 Task: Create a due date automation trigger when advanced on, 2 working days before a card is due add dates due this week at 11:00 AM.
Action: Mouse moved to (1067, 315)
Screenshot: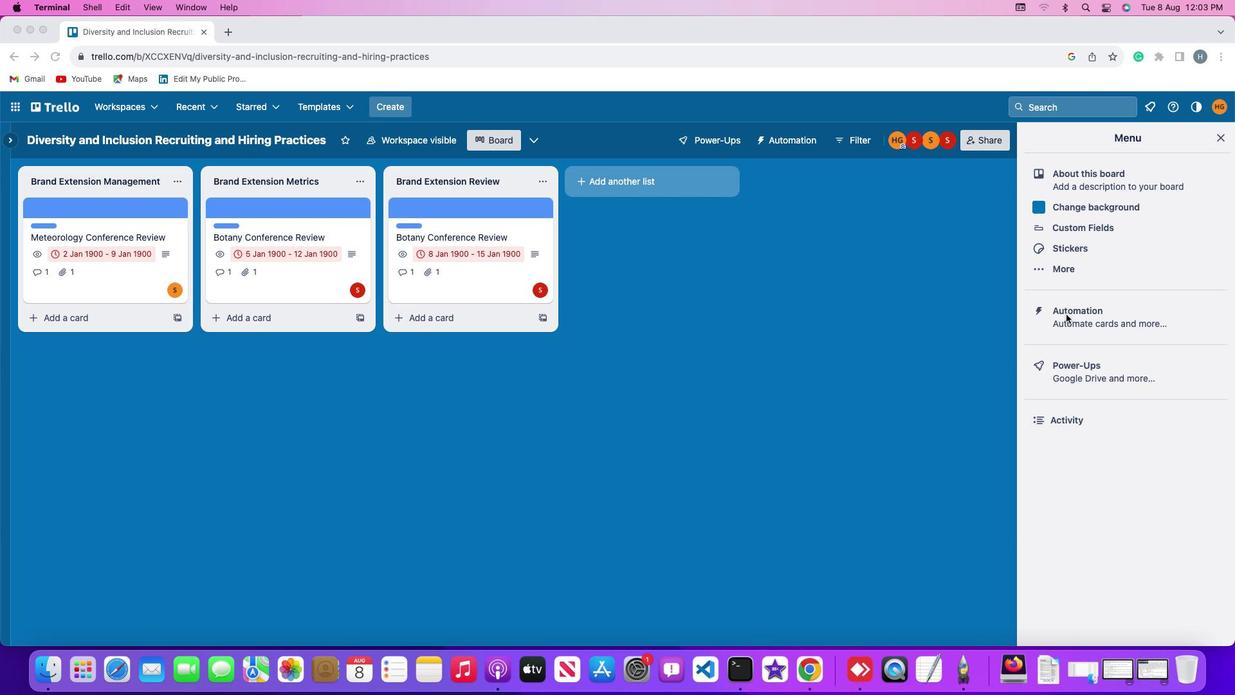 
Action: Mouse pressed left at (1067, 315)
Screenshot: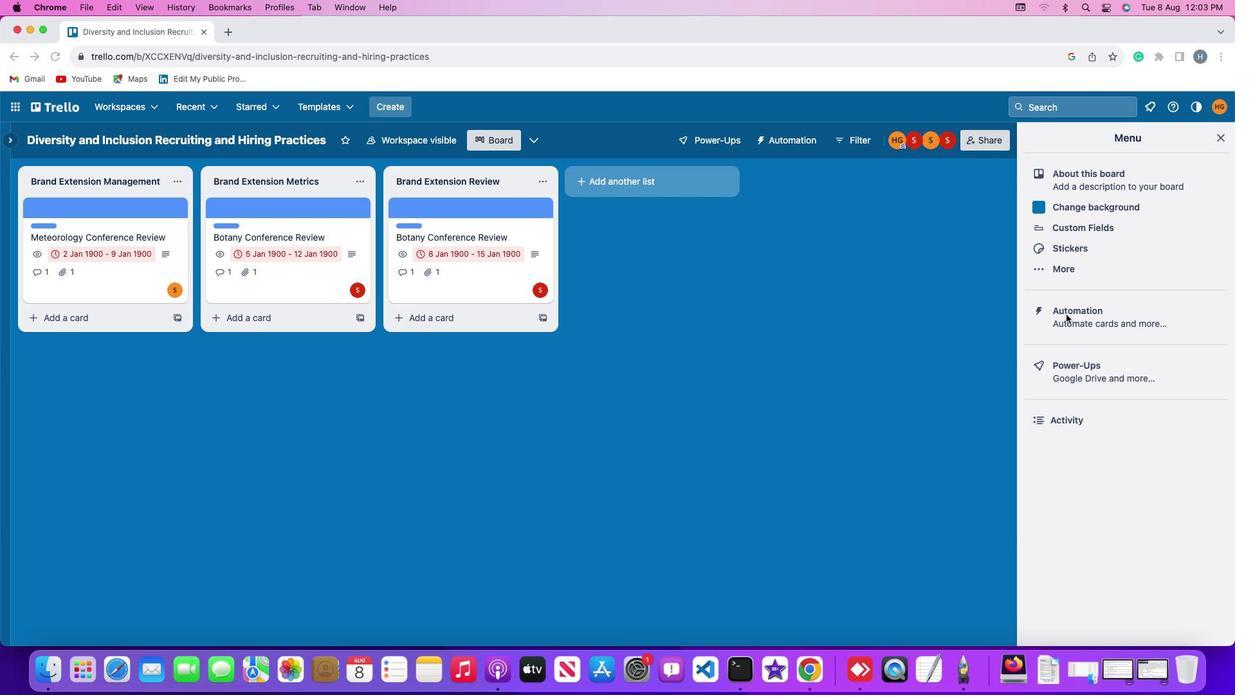 
Action: Mouse pressed left at (1067, 315)
Screenshot: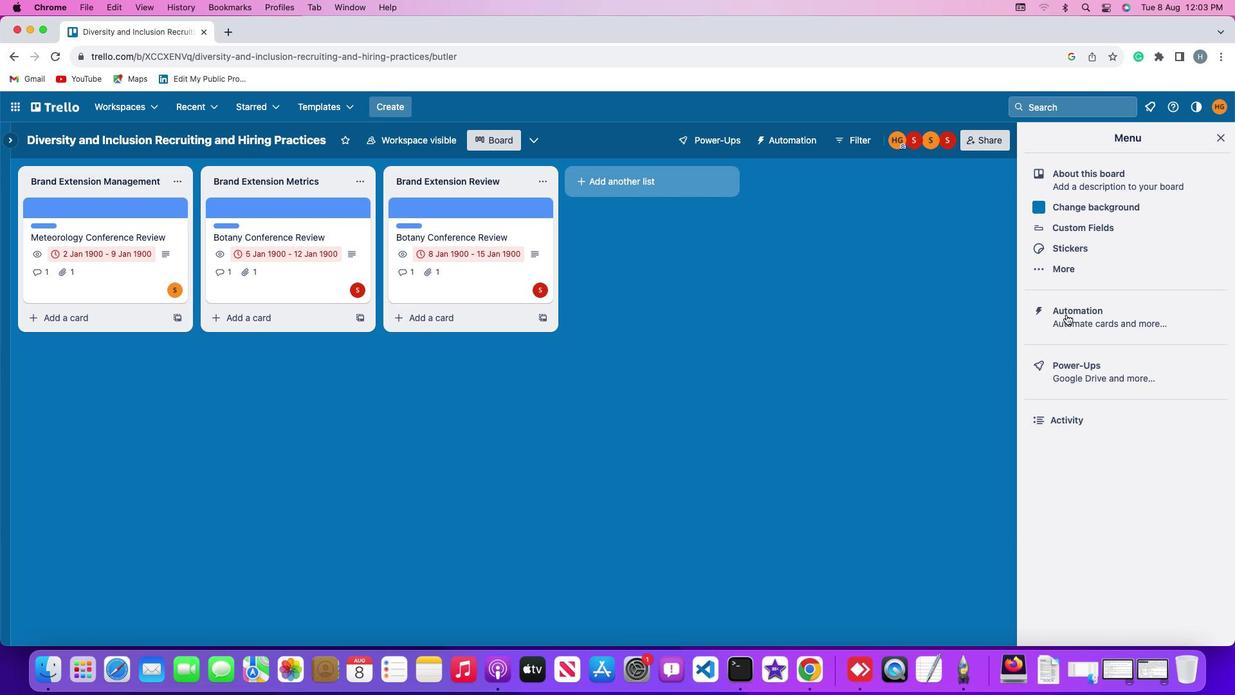 
Action: Mouse moved to (71, 307)
Screenshot: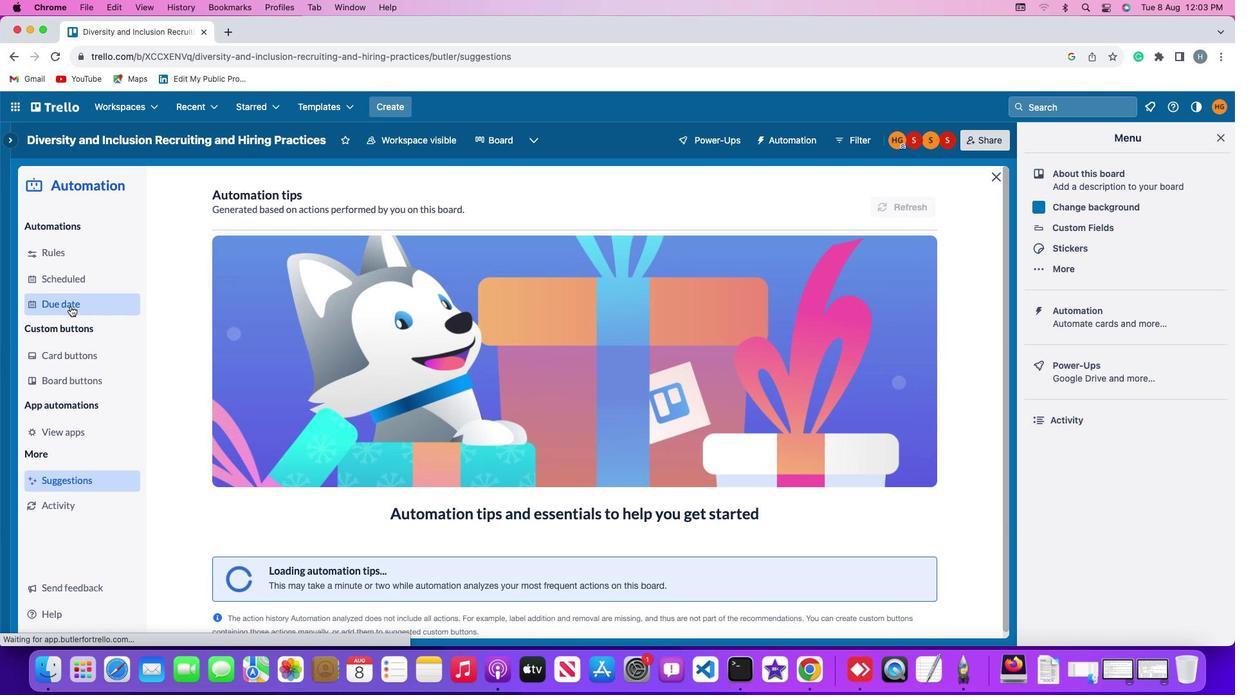 
Action: Mouse pressed left at (71, 307)
Screenshot: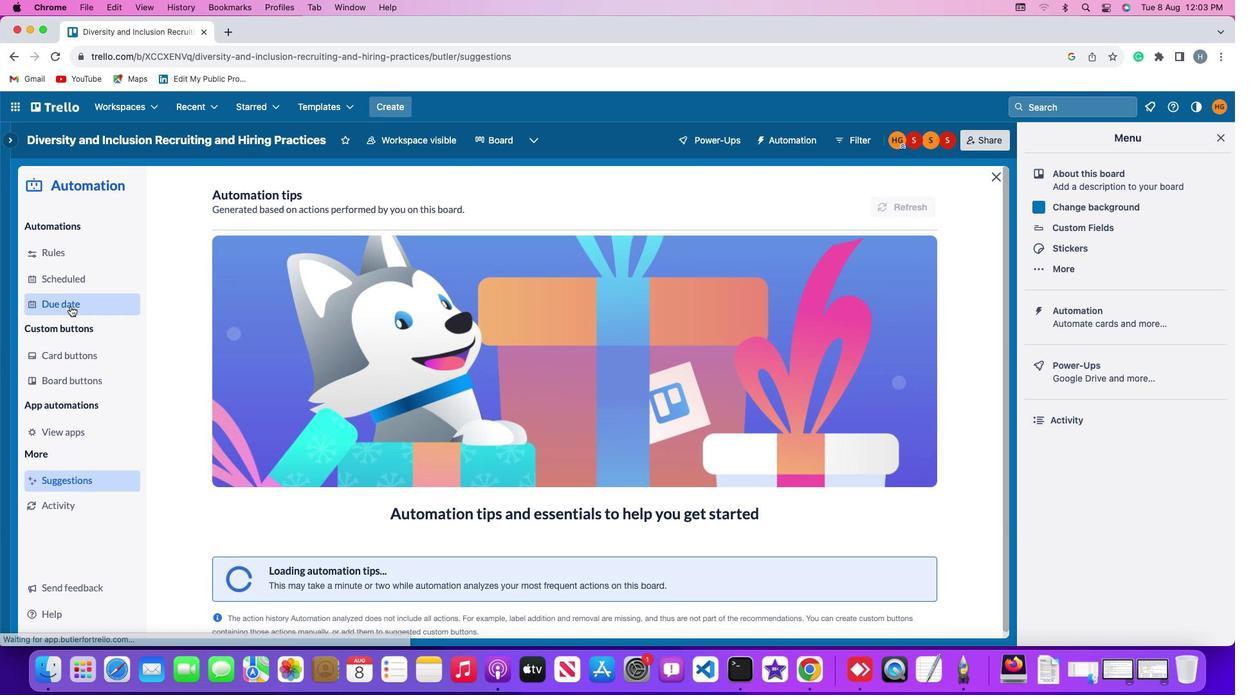 
Action: Mouse moved to (857, 196)
Screenshot: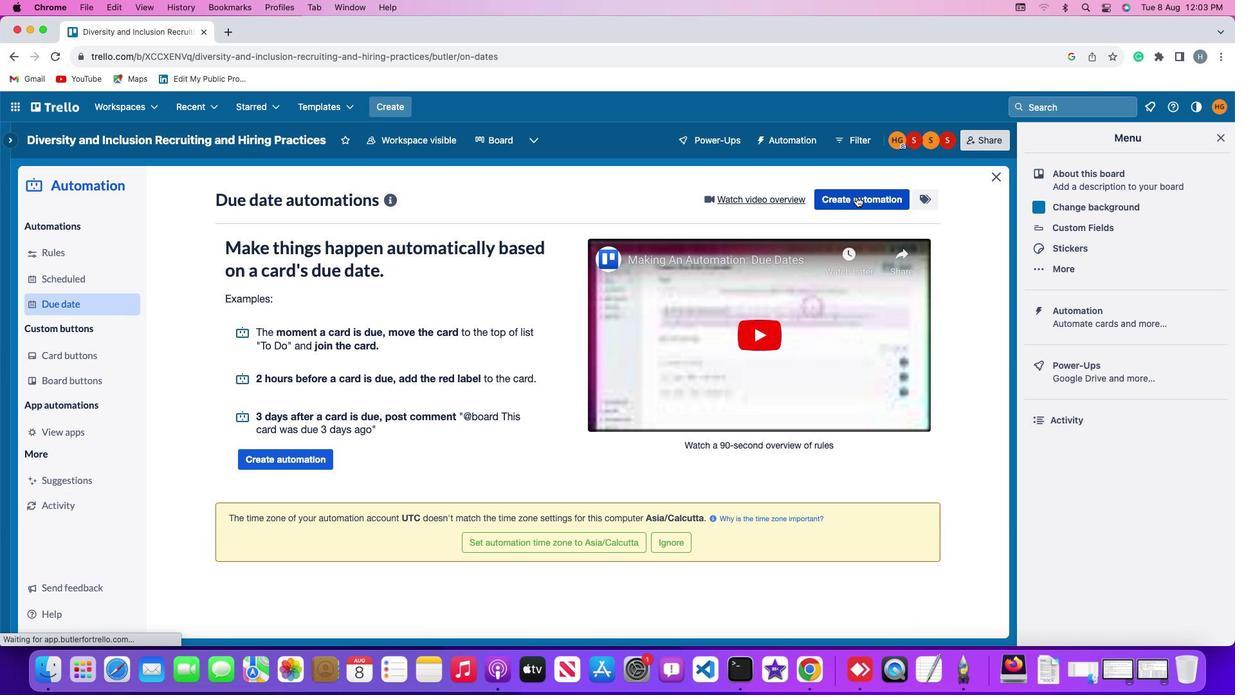 
Action: Mouse pressed left at (857, 196)
Screenshot: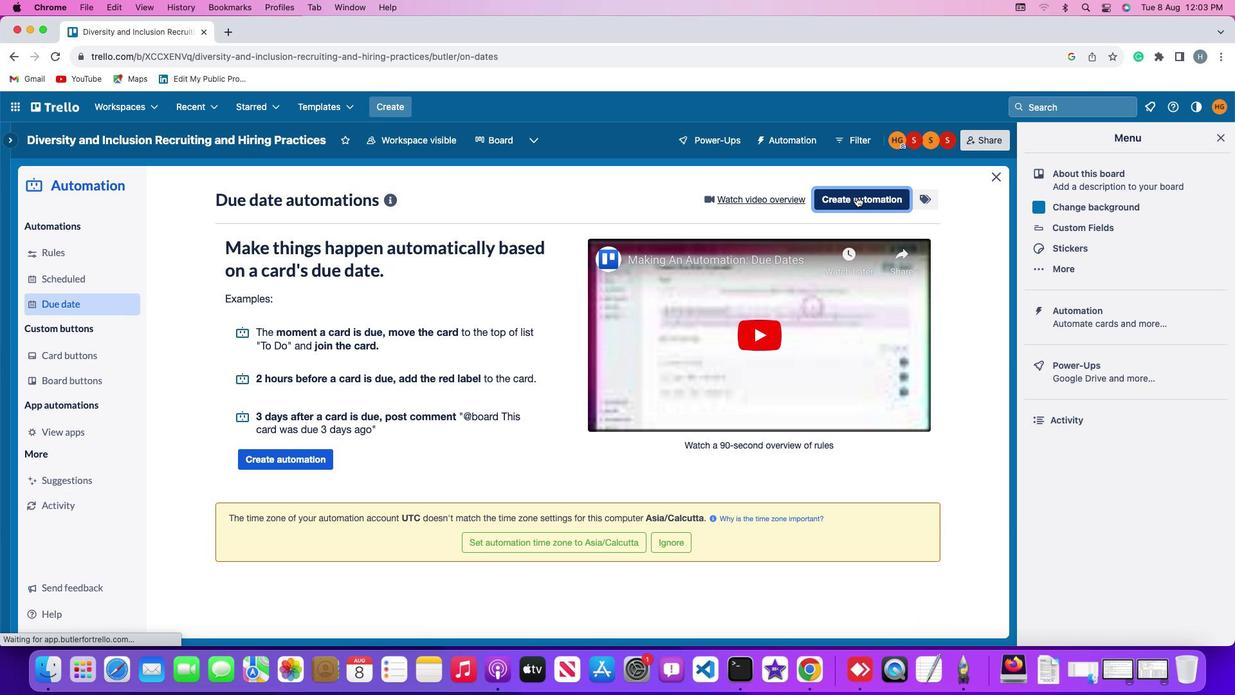 
Action: Mouse moved to (365, 324)
Screenshot: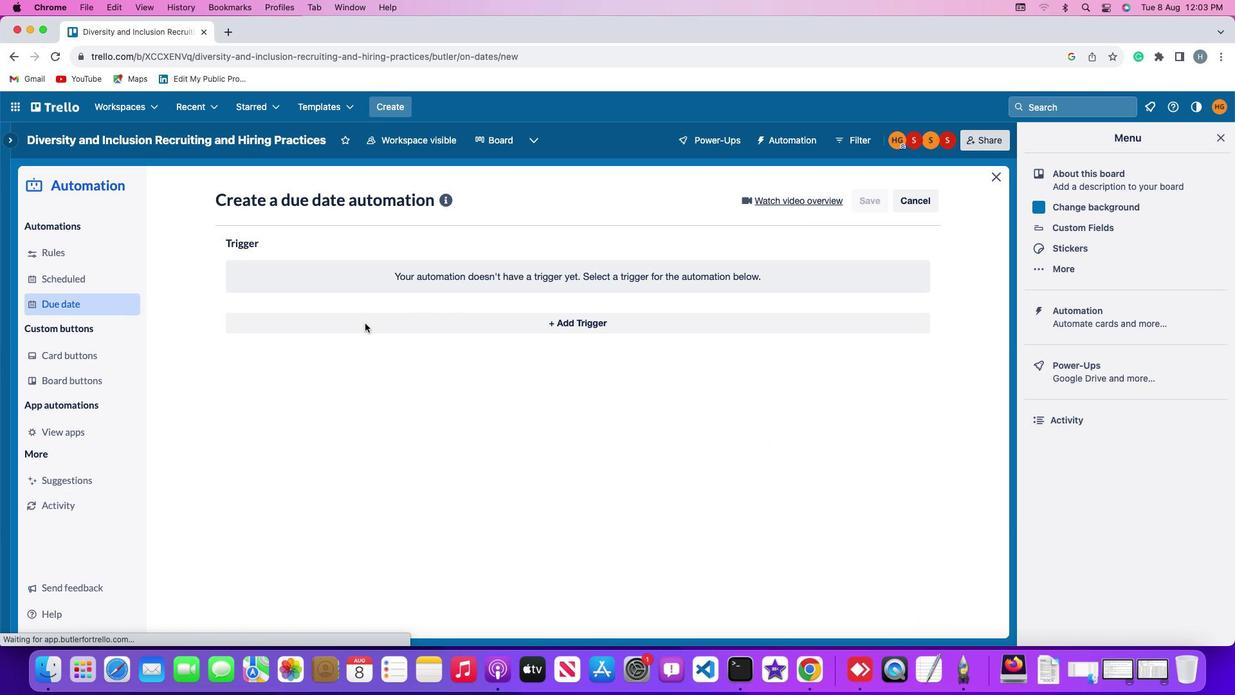 
Action: Mouse pressed left at (365, 324)
Screenshot: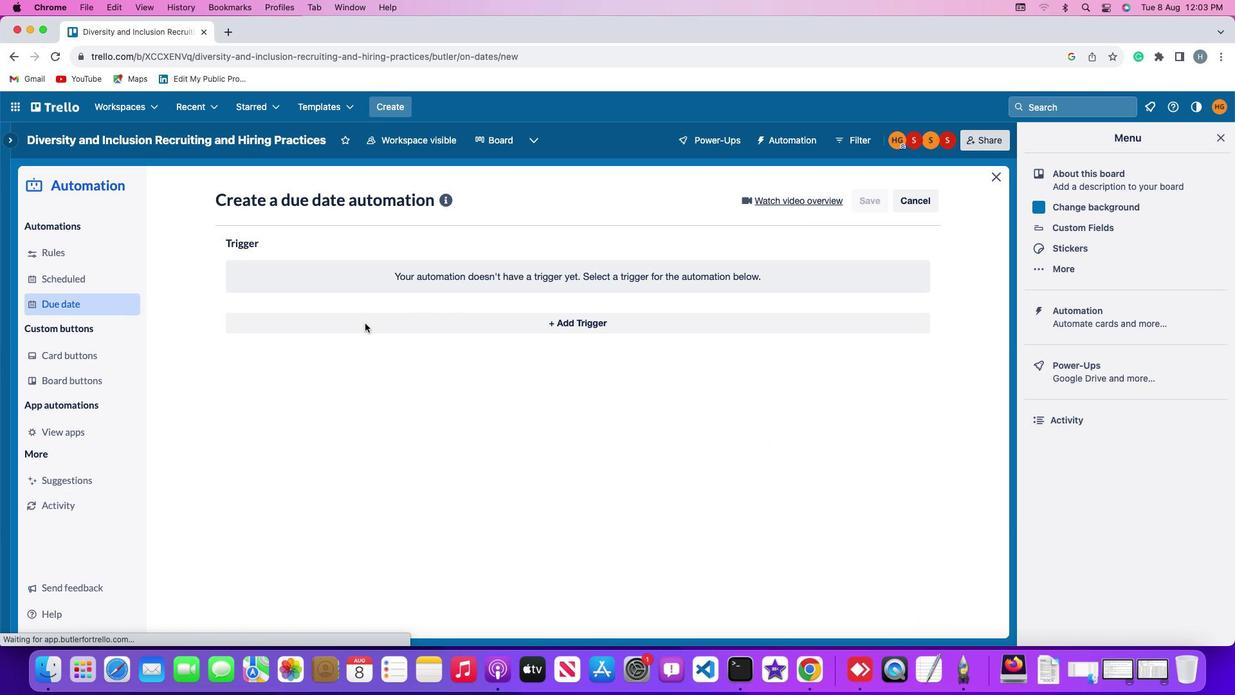 
Action: Mouse moved to (256, 515)
Screenshot: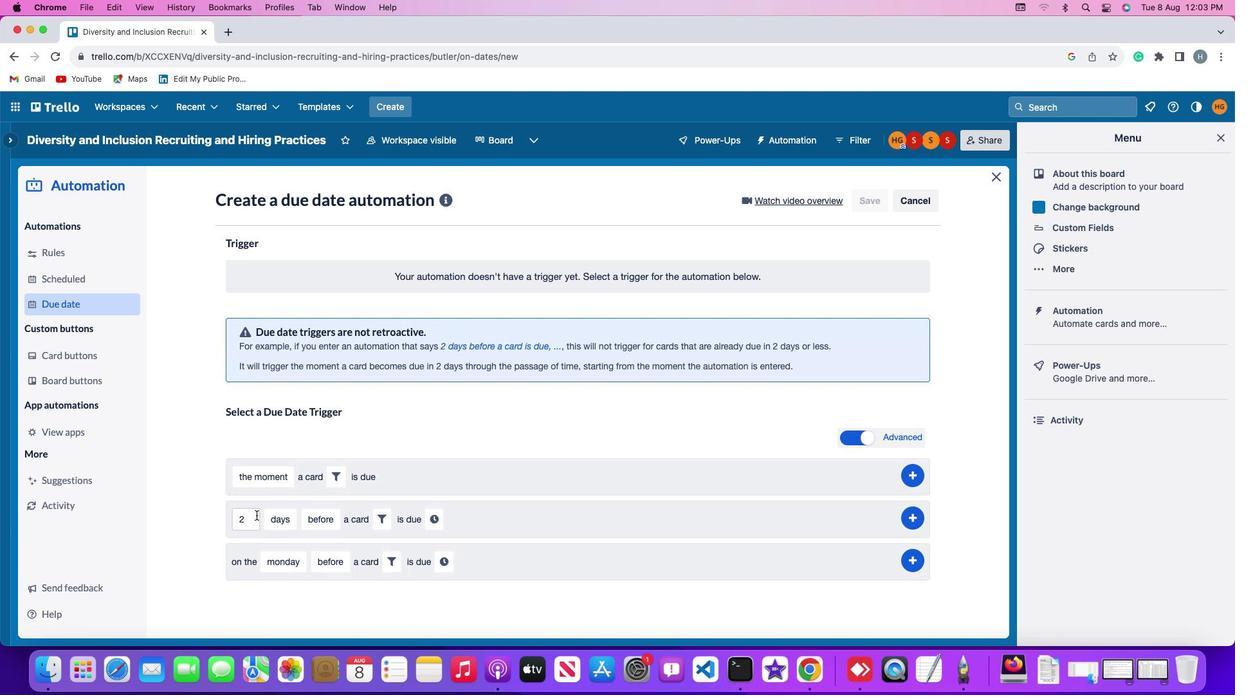 
Action: Mouse pressed left at (256, 515)
Screenshot: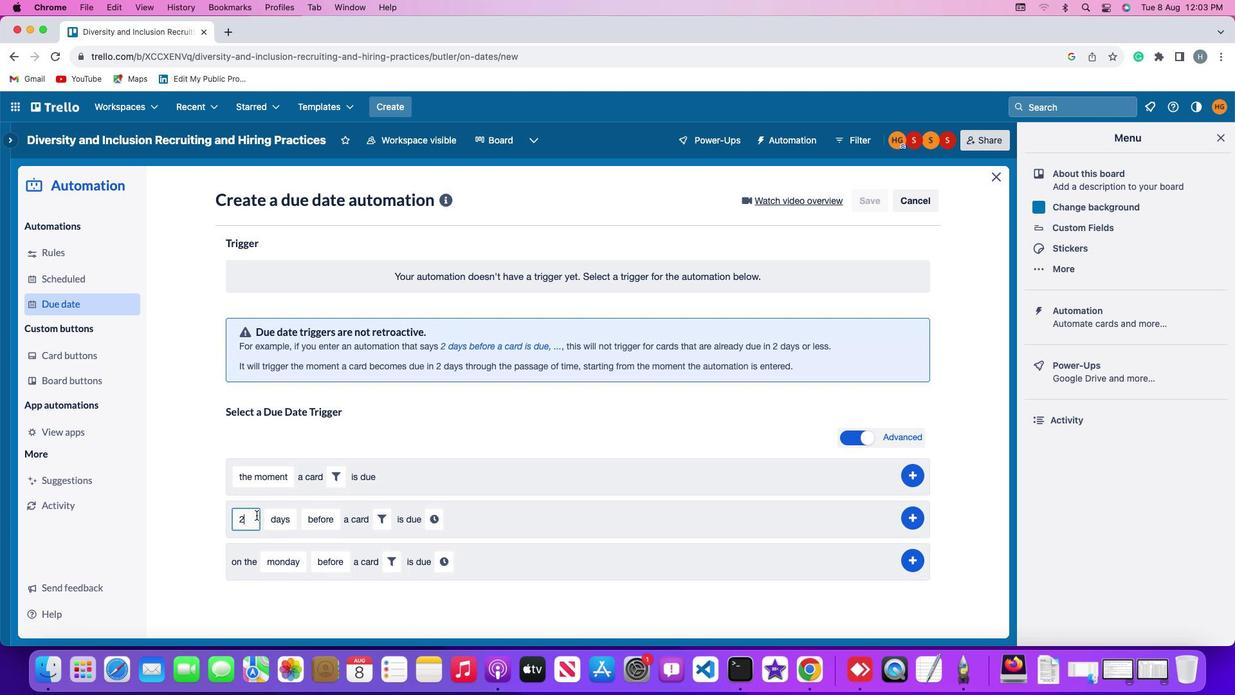 
Action: Key pressed Key.backspace'2'
Screenshot: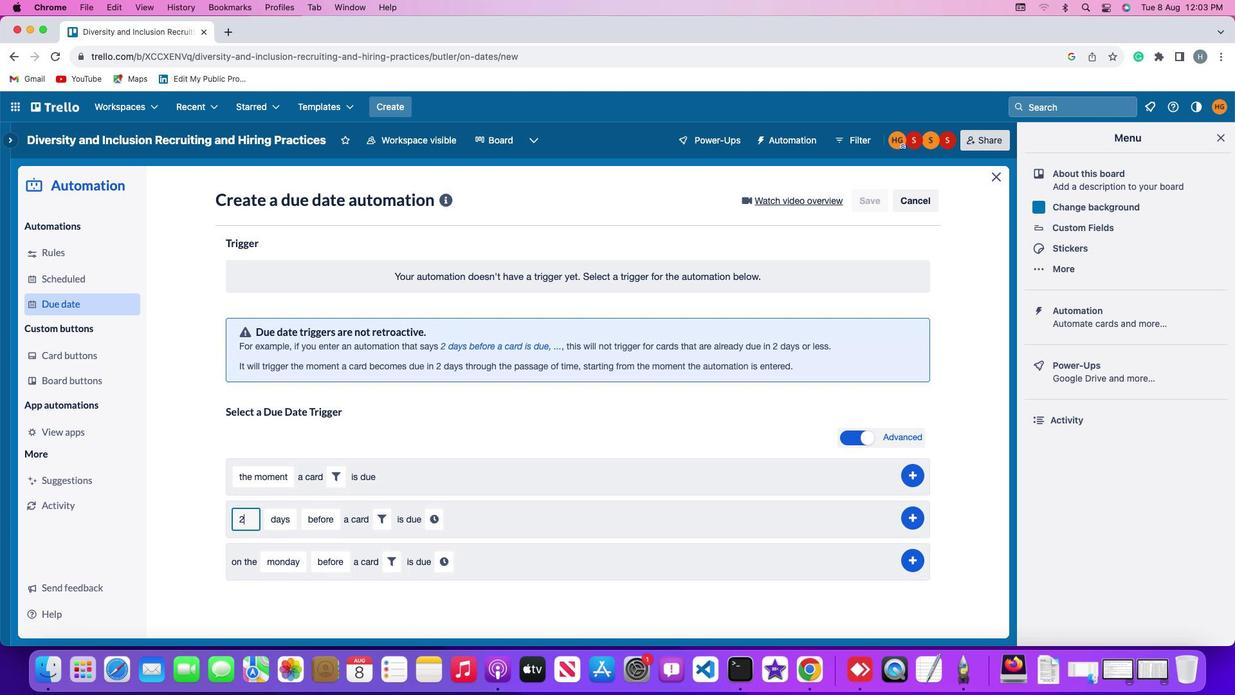 
Action: Mouse moved to (281, 519)
Screenshot: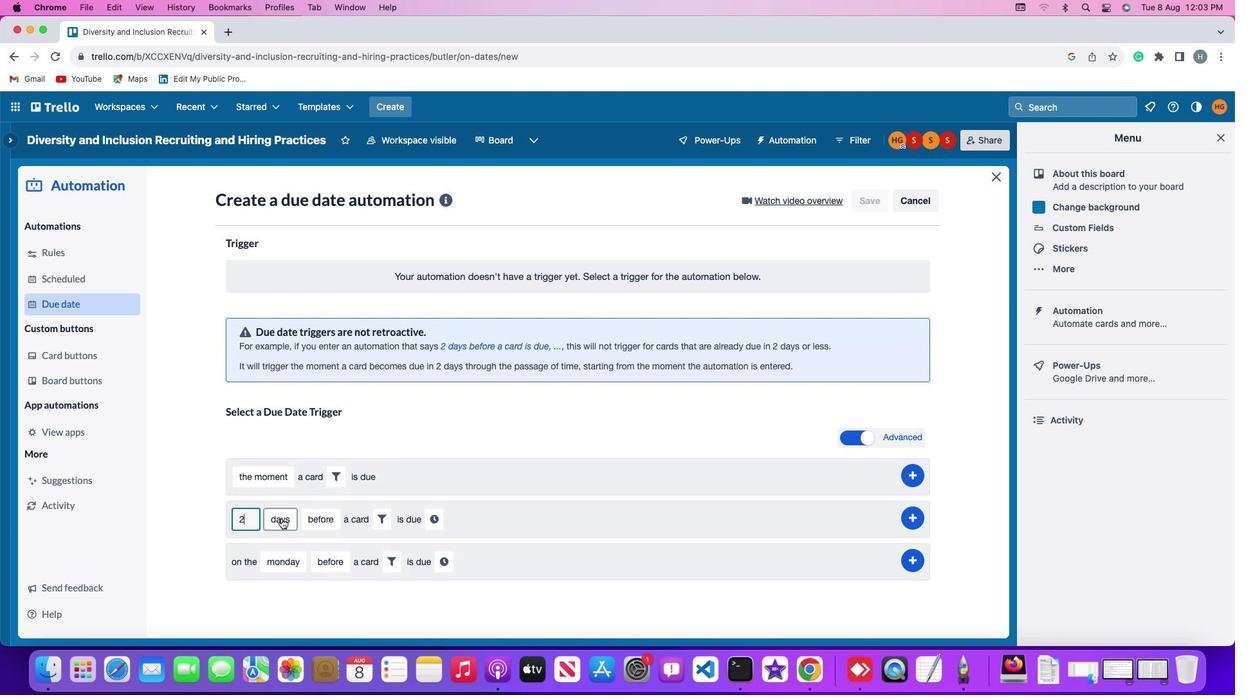 
Action: Mouse pressed left at (281, 519)
Screenshot: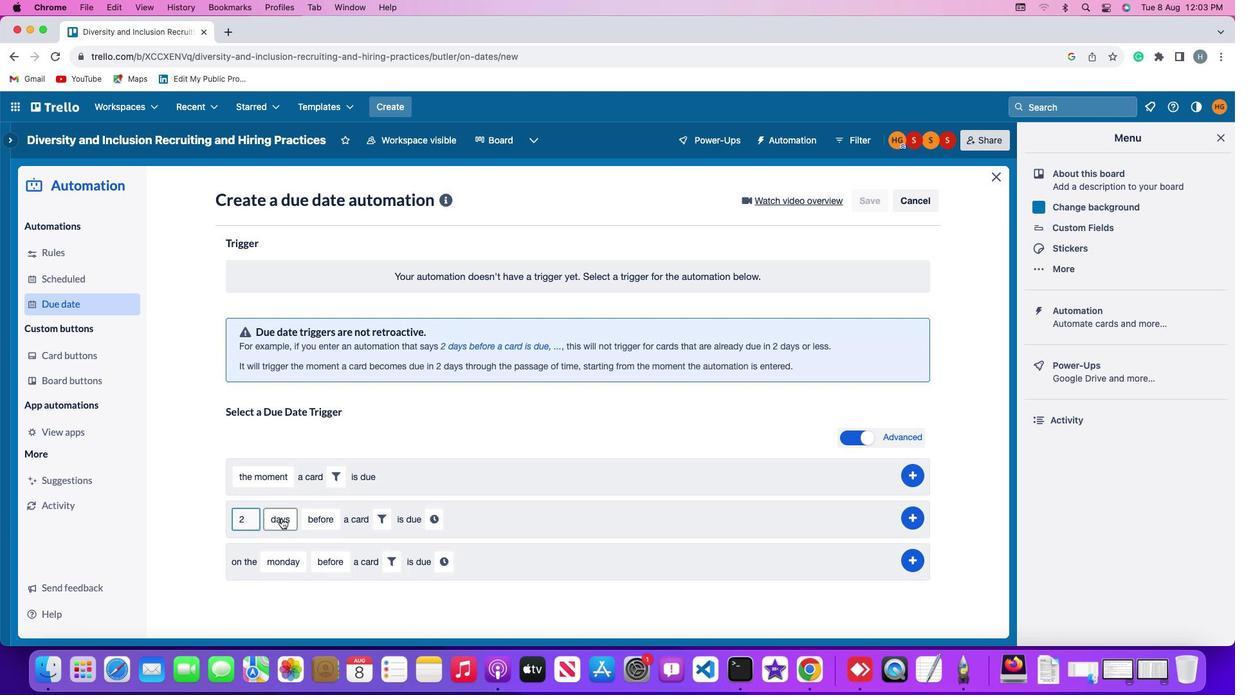 
Action: Mouse moved to (285, 569)
Screenshot: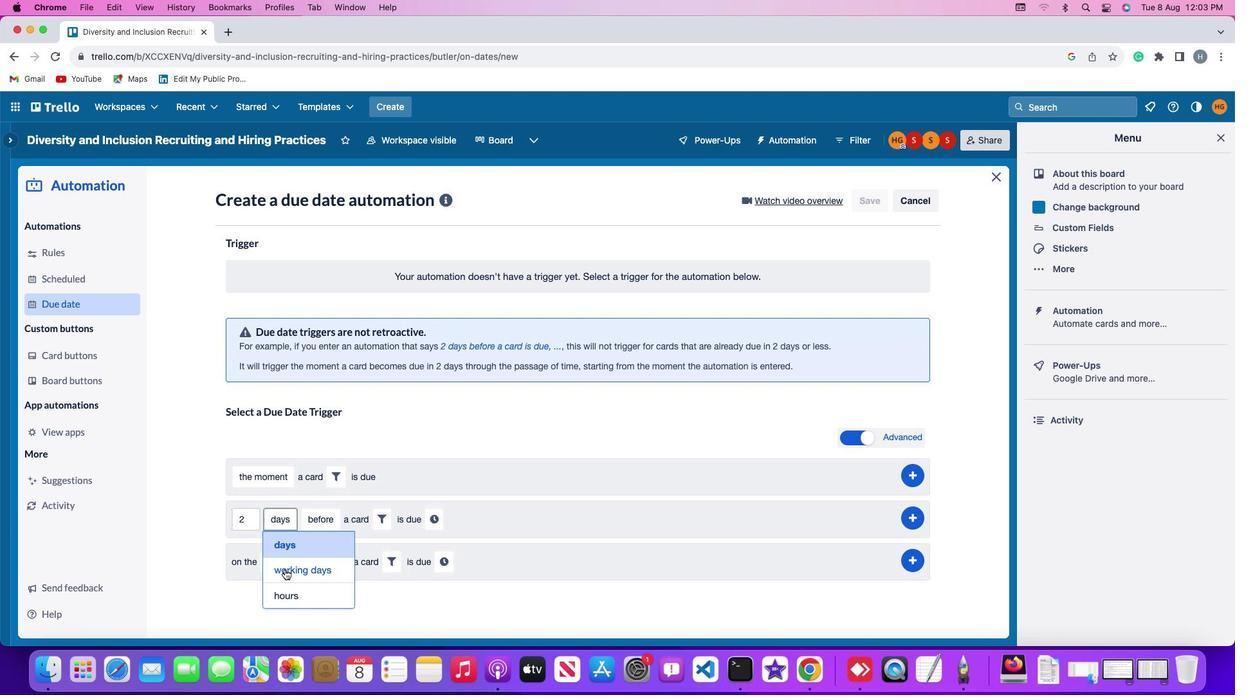 
Action: Mouse pressed left at (285, 569)
Screenshot: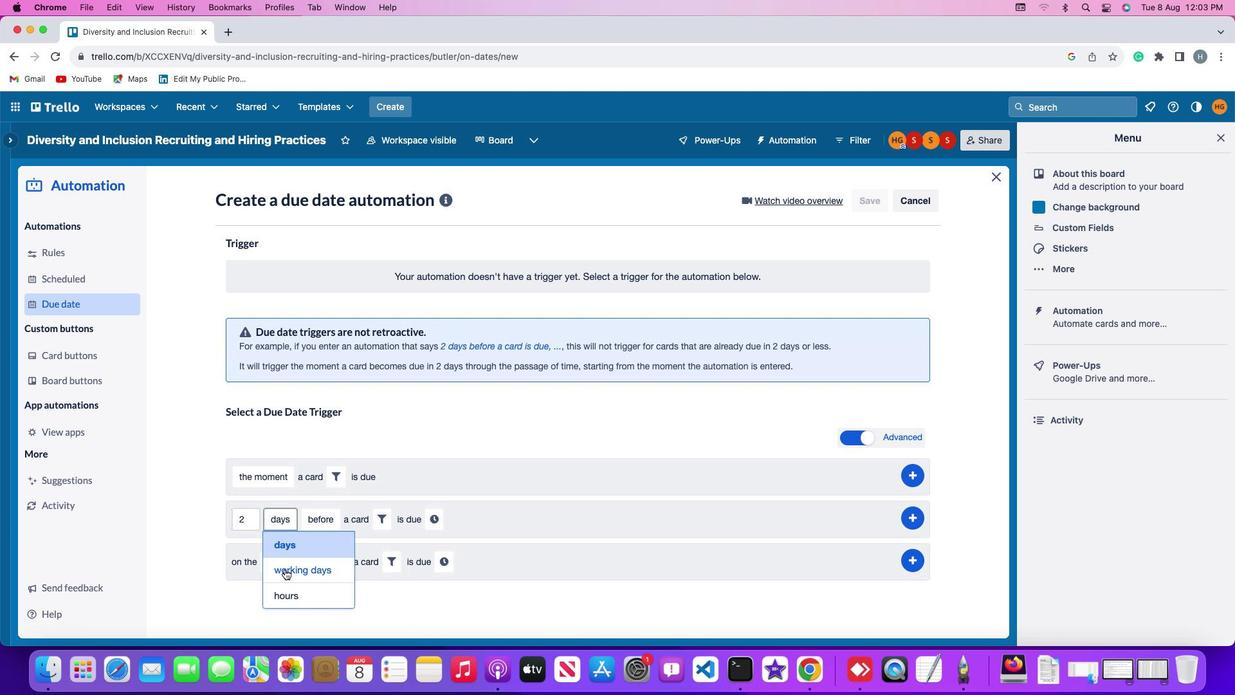 
Action: Mouse moved to (358, 523)
Screenshot: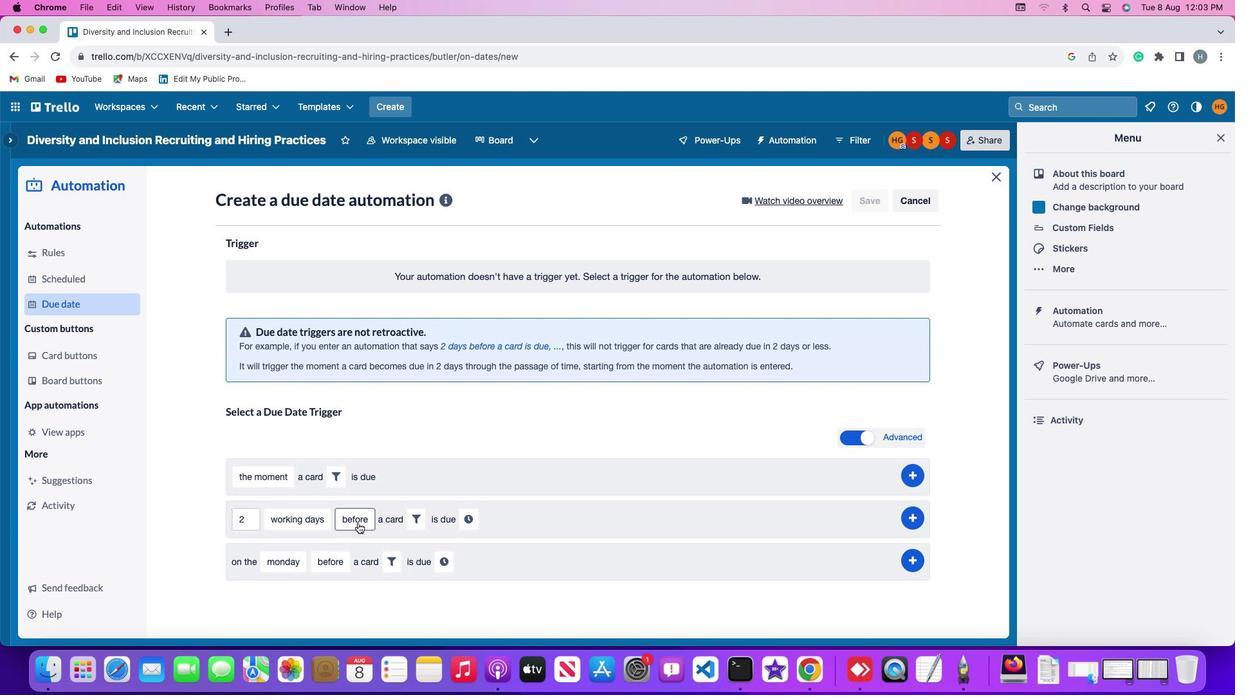 
Action: Mouse pressed left at (358, 523)
Screenshot: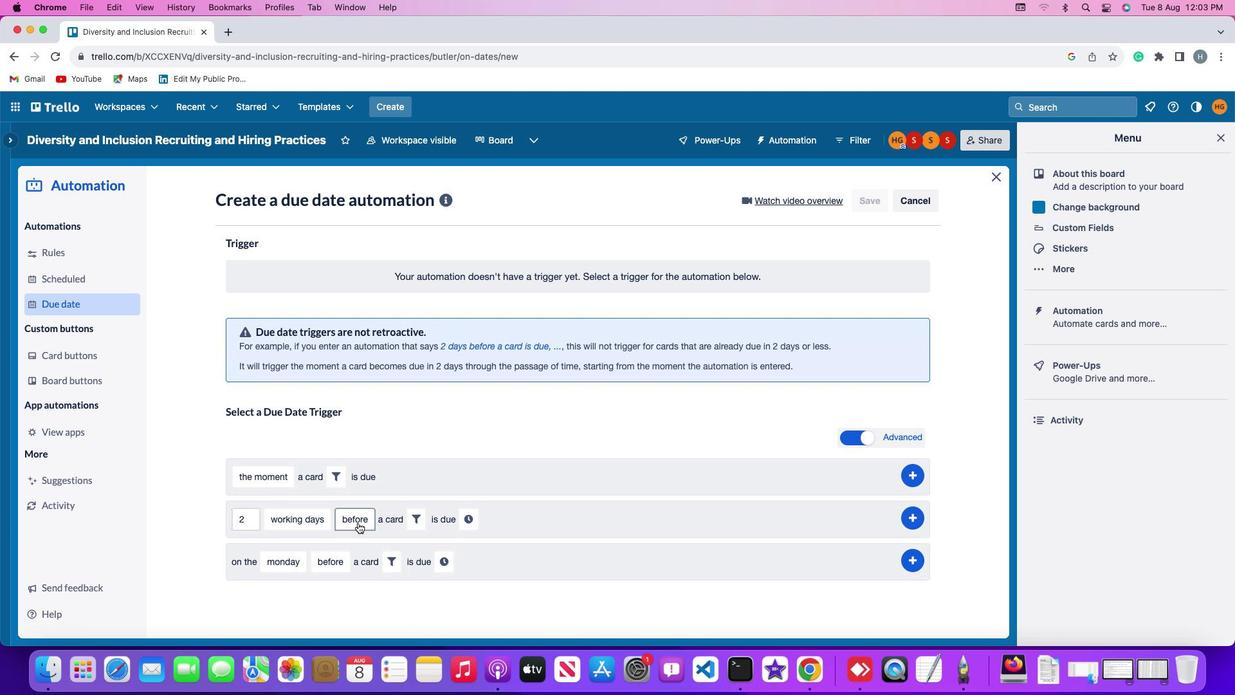 
Action: Mouse moved to (363, 543)
Screenshot: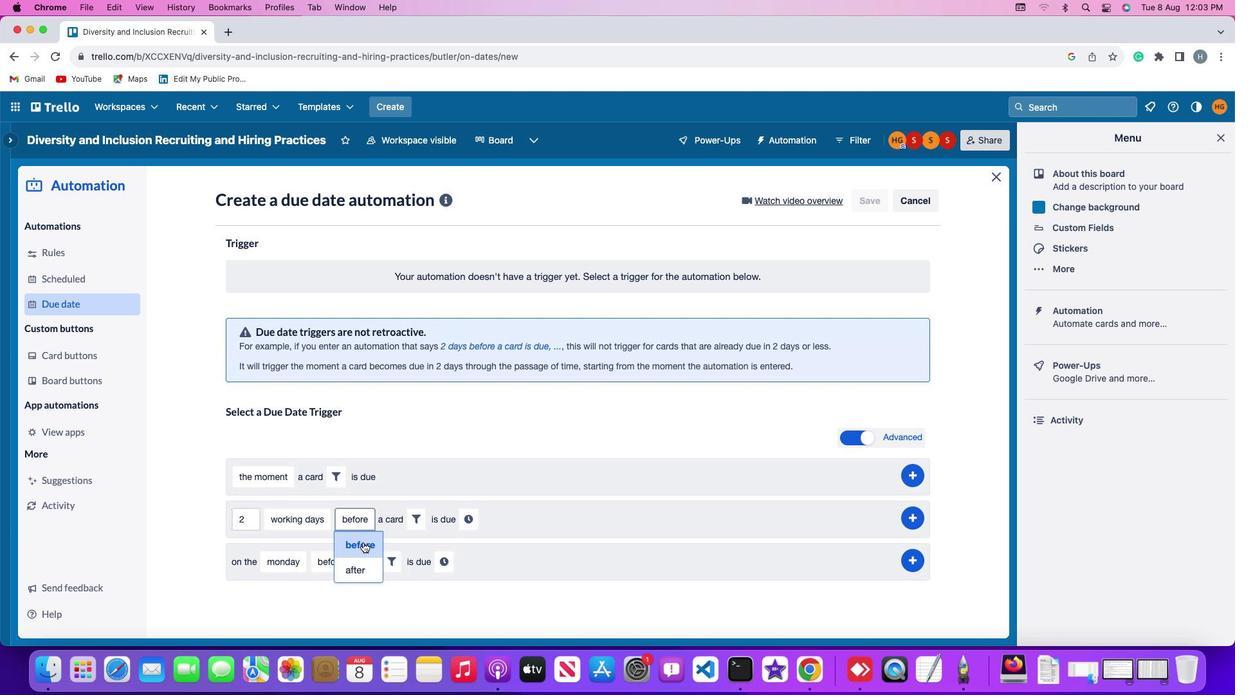 
Action: Mouse pressed left at (363, 543)
Screenshot: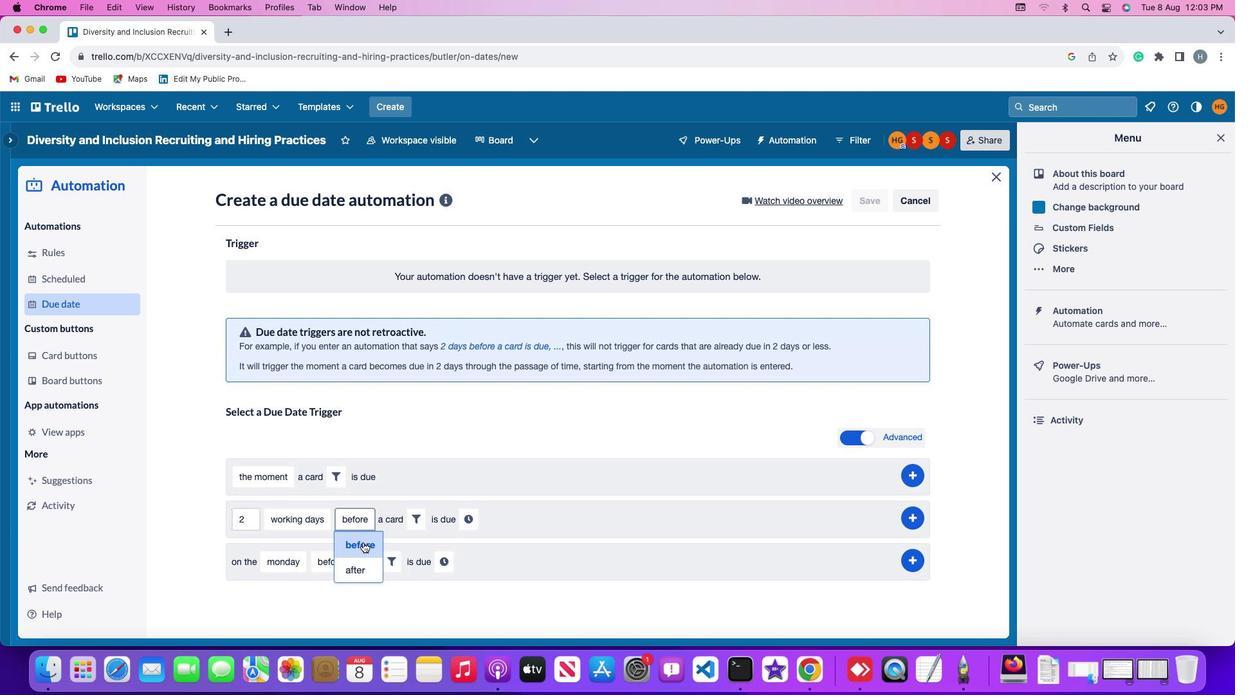 
Action: Mouse moved to (411, 520)
Screenshot: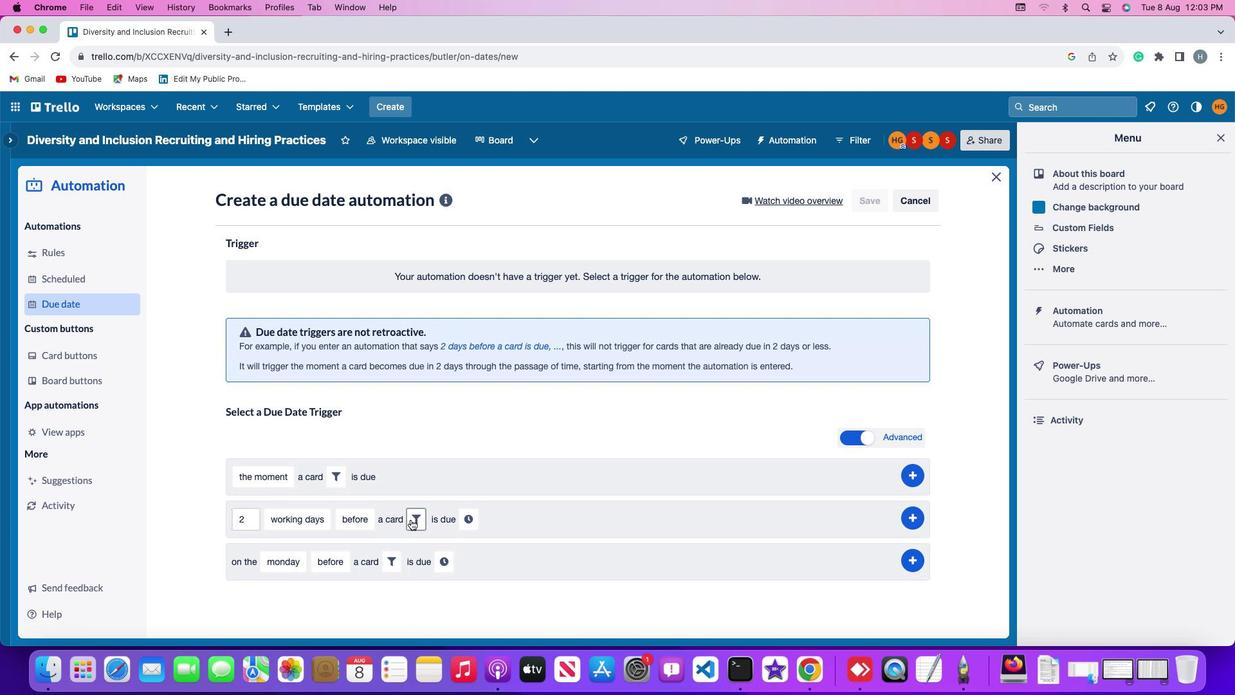 
Action: Mouse pressed left at (411, 520)
Screenshot: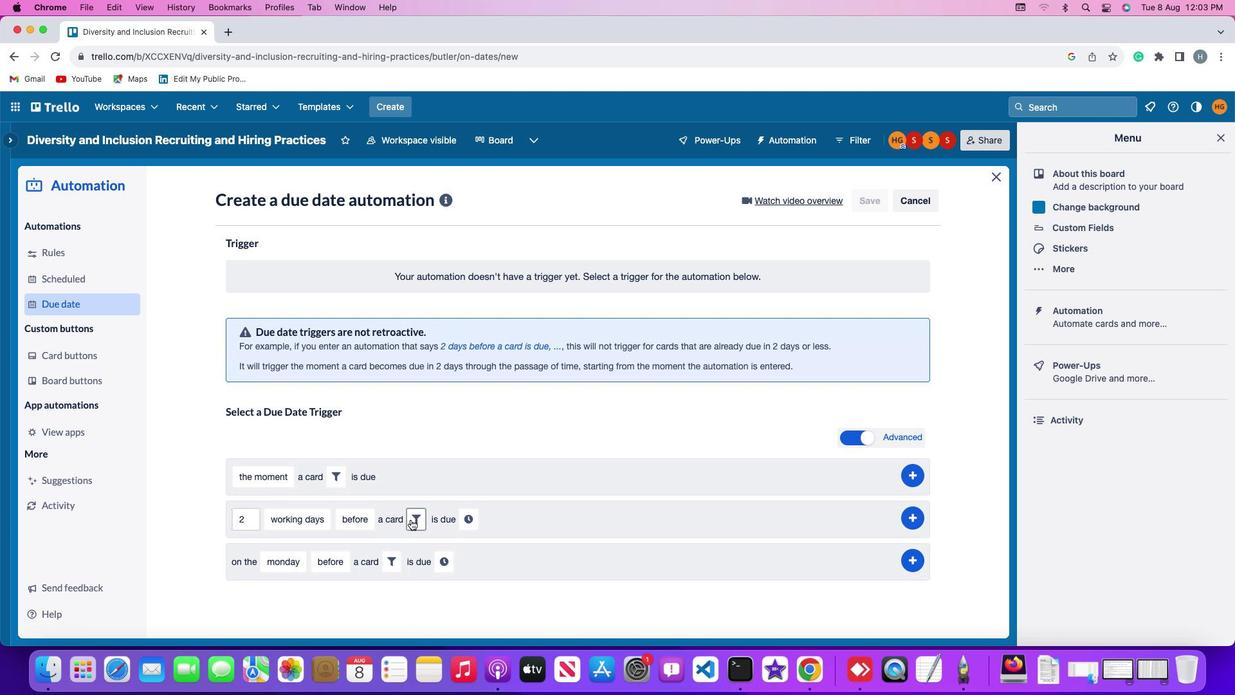 
Action: Mouse moved to (484, 554)
Screenshot: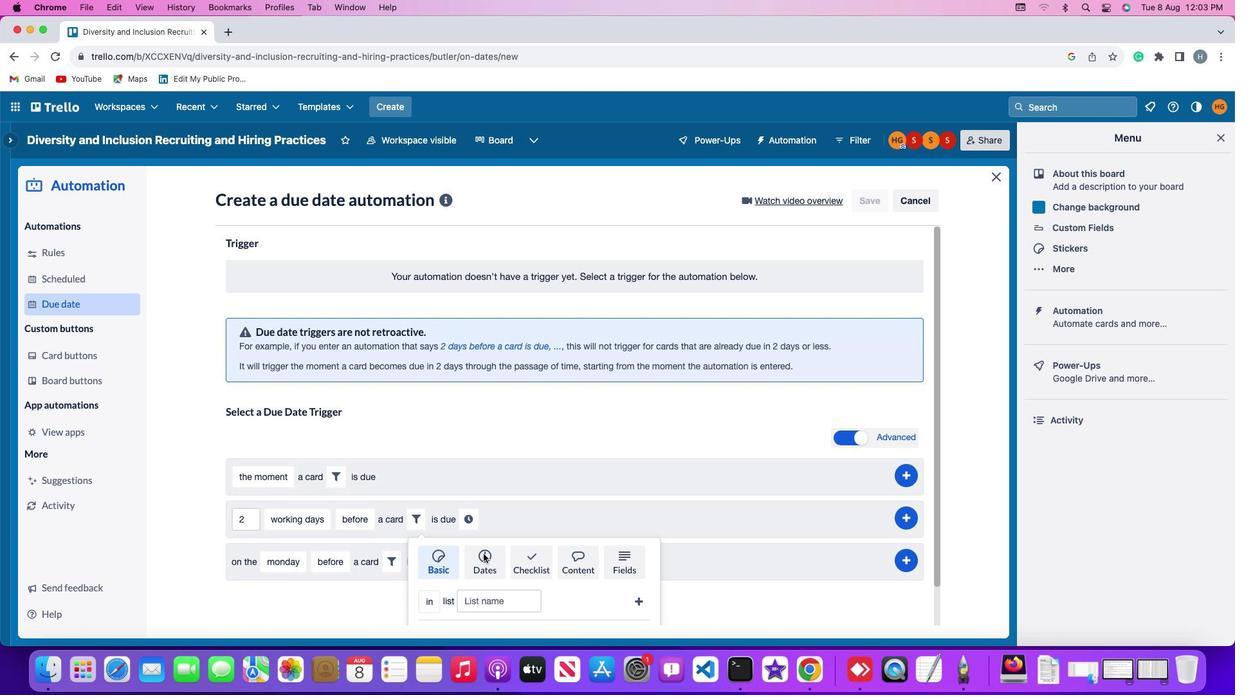 
Action: Mouse pressed left at (484, 554)
Screenshot: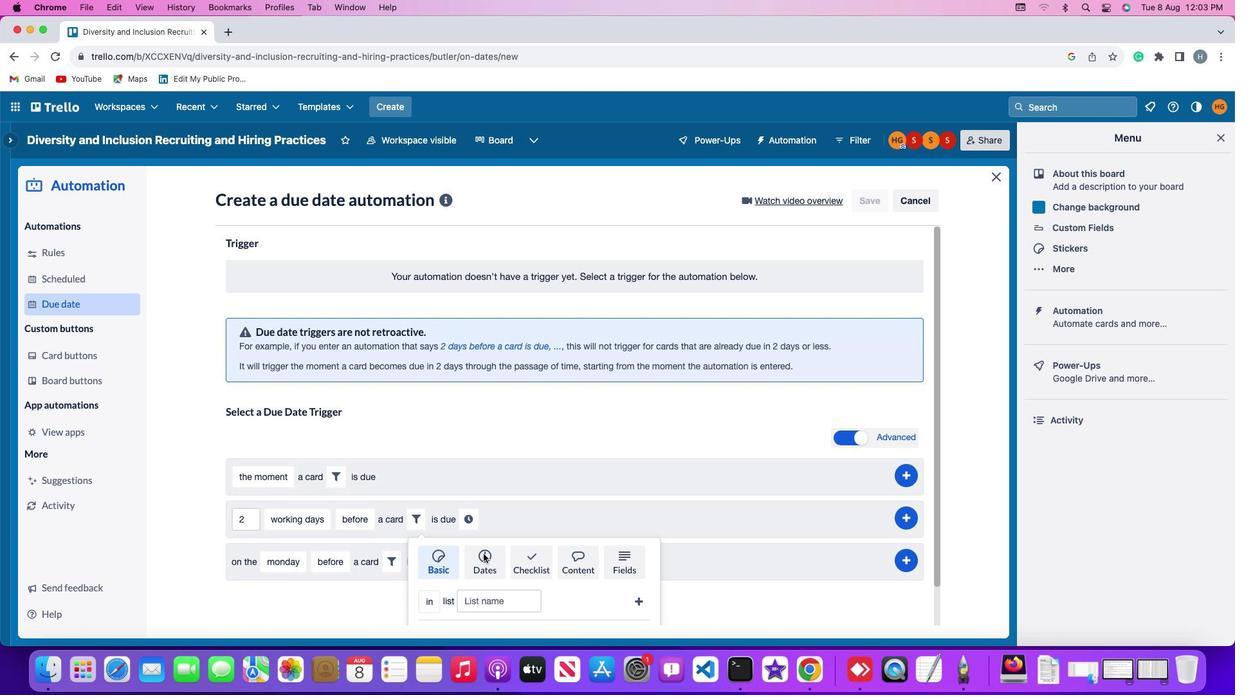
Action: Mouse moved to (338, 605)
Screenshot: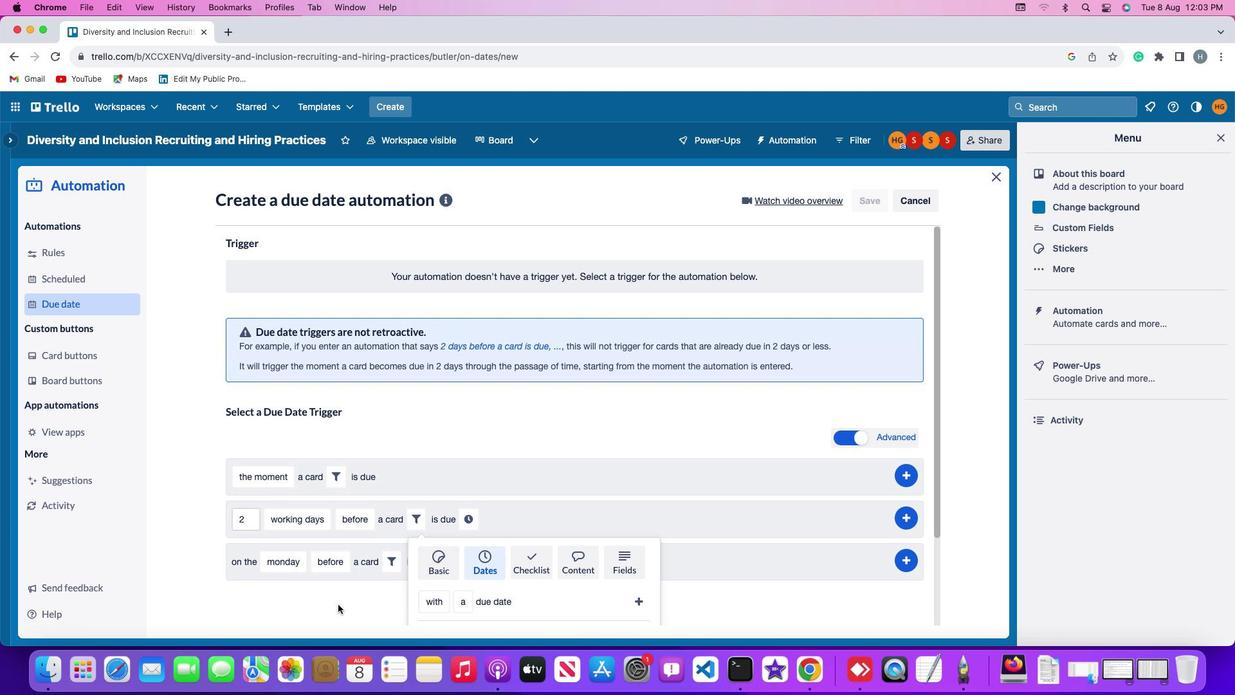 
Action: Mouse scrolled (338, 605) with delta (0, 0)
Screenshot: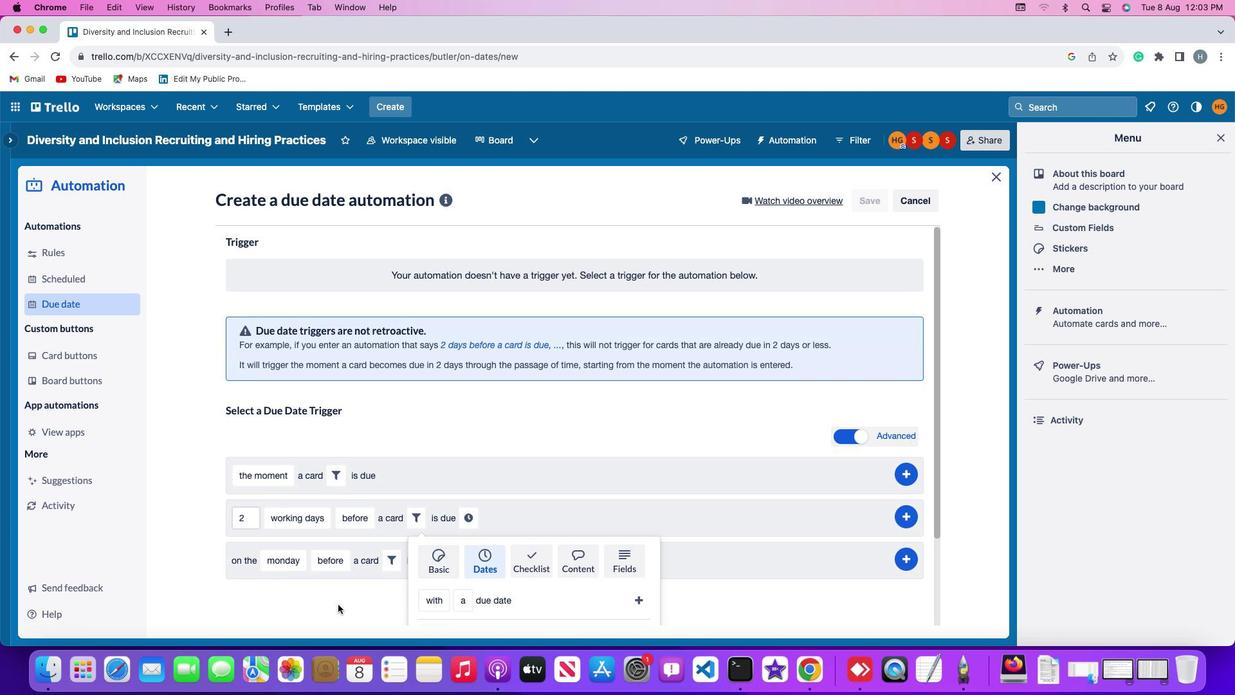 
Action: Mouse scrolled (338, 605) with delta (0, 0)
Screenshot: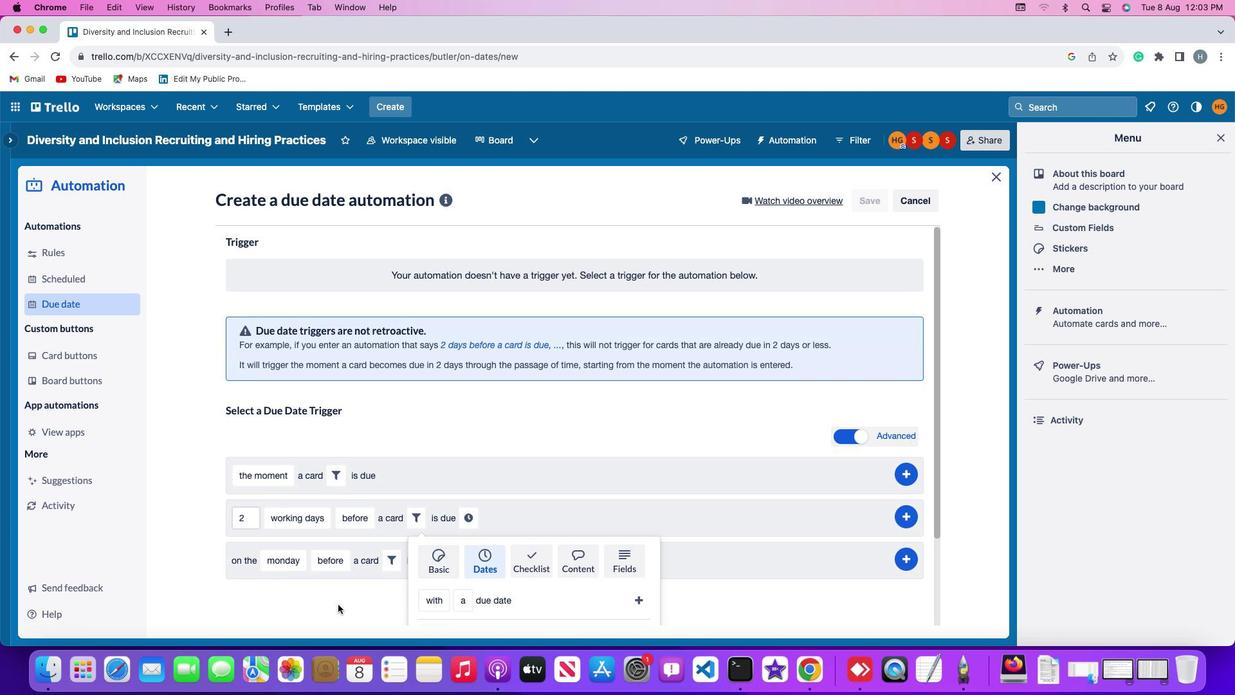 
Action: Mouse scrolled (338, 605) with delta (0, 0)
Screenshot: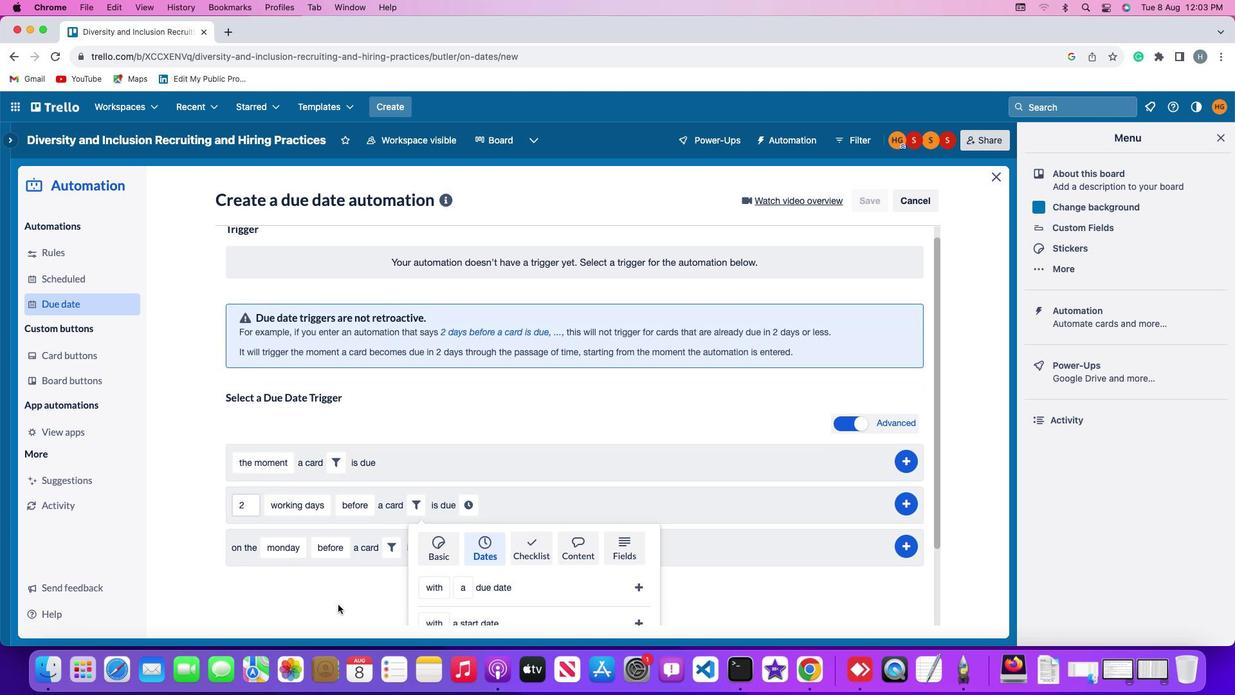 
Action: Mouse scrolled (338, 605) with delta (0, -1)
Screenshot: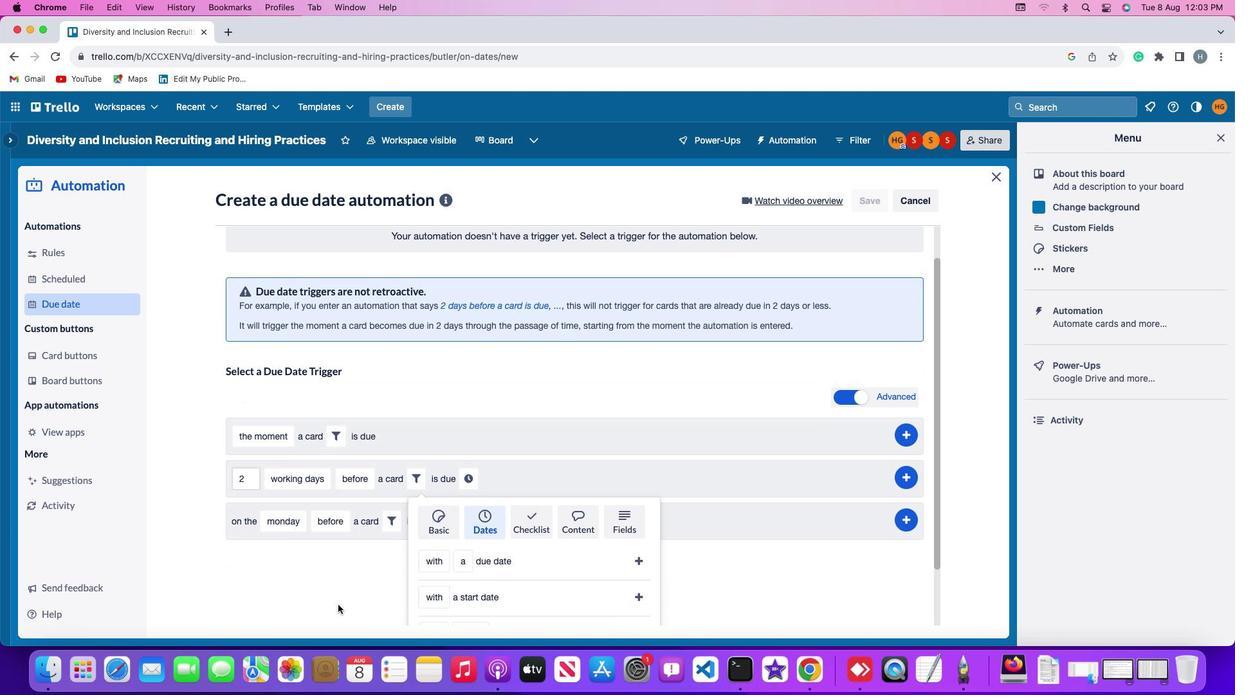 
Action: Mouse scrolled (338, 605) with delta (0, -2)
Screenshot: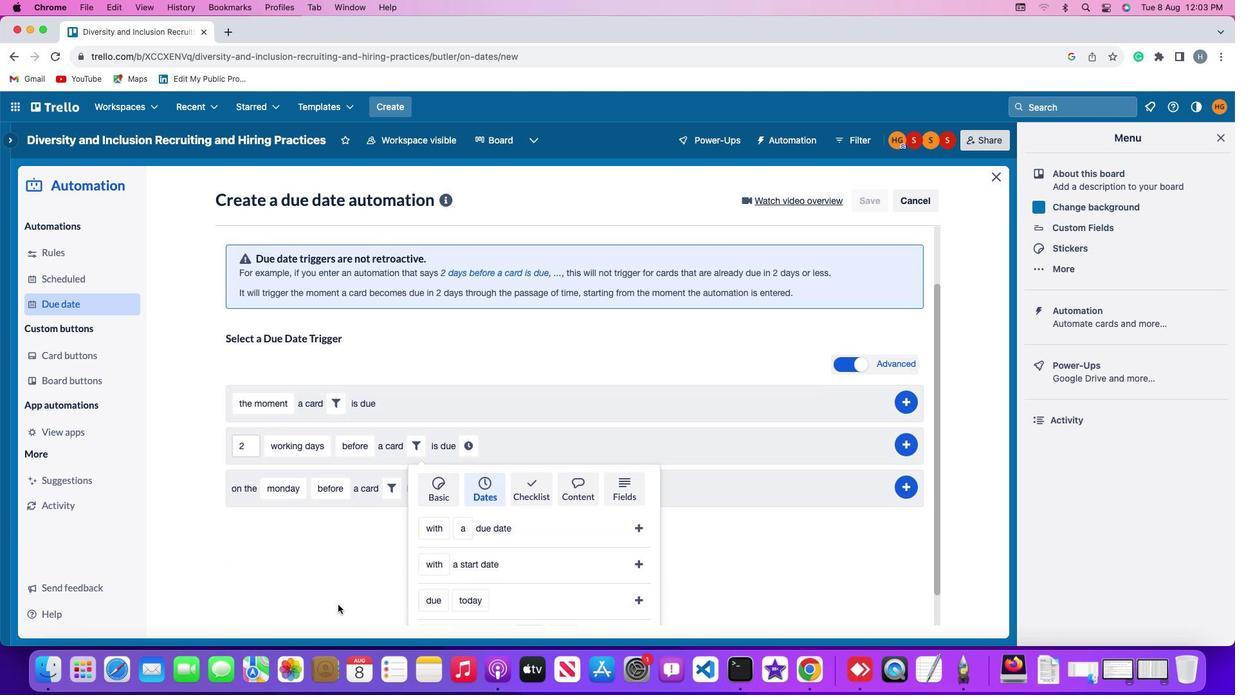 
Action: Mouse scrolled (338, 605) with delta (0, 0)
Screenshot: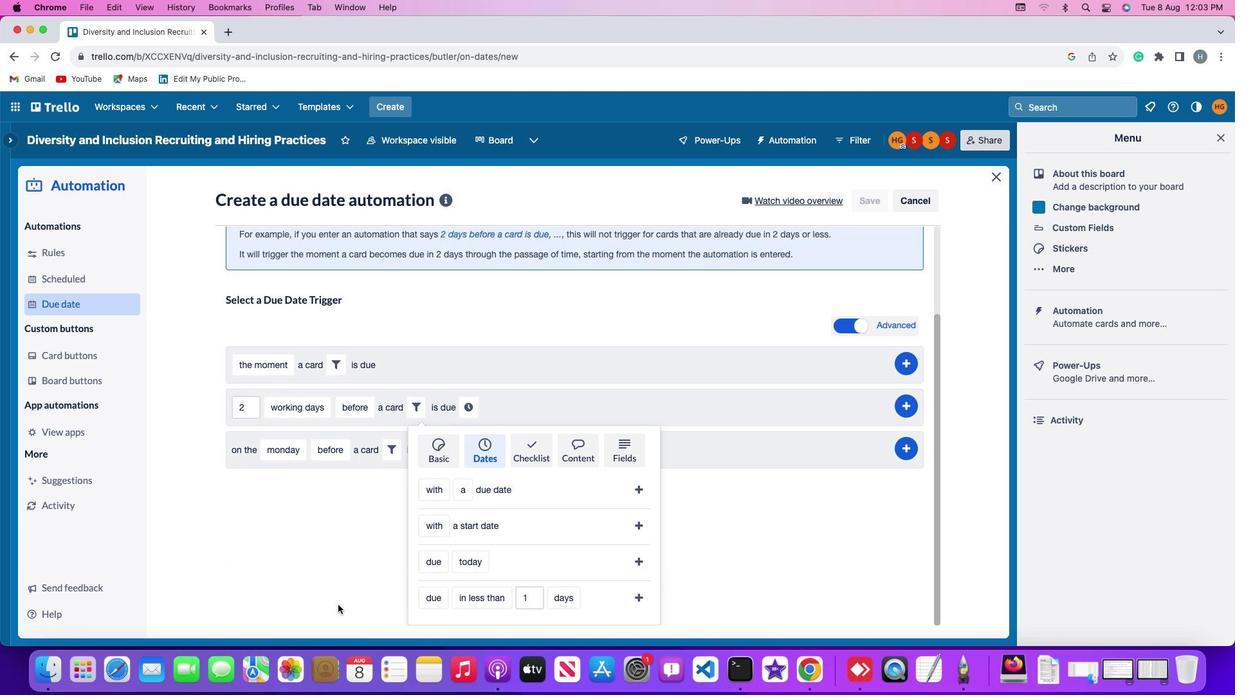 
Action: Mouse scrolled (338, 605) with delta (0, 0)
Screenshot: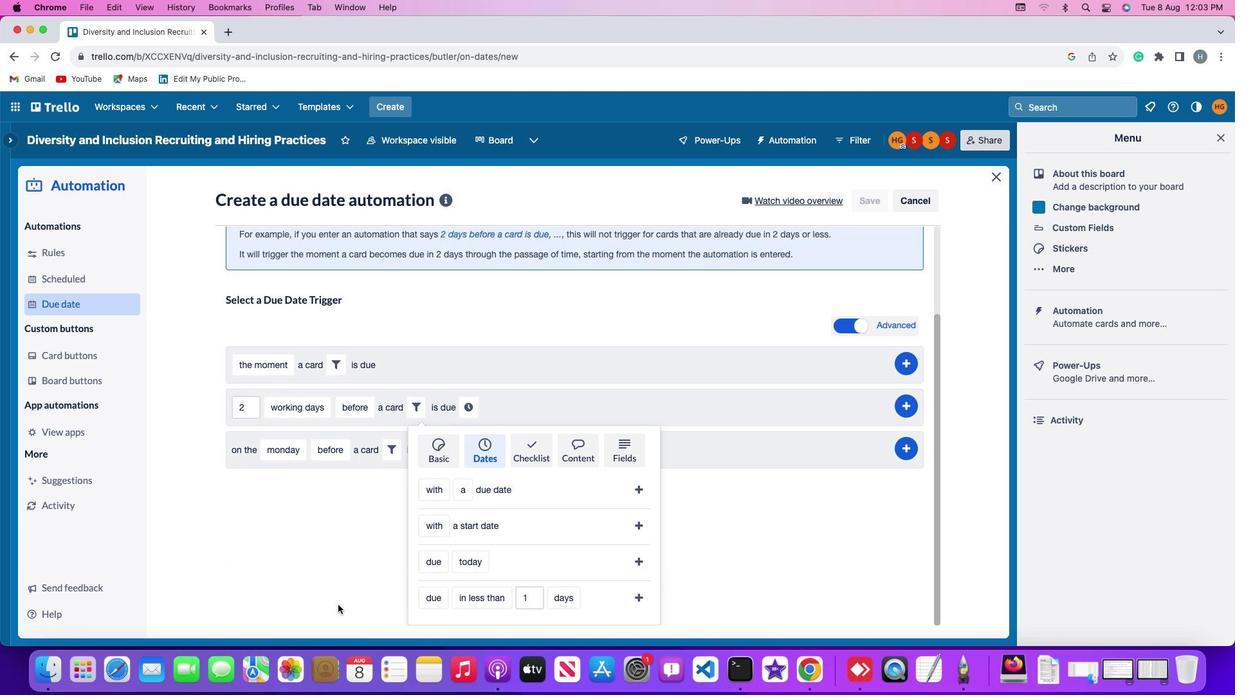 
Action: Mouse scrolled (338, 605) with delta (0, 0)
Screenshot: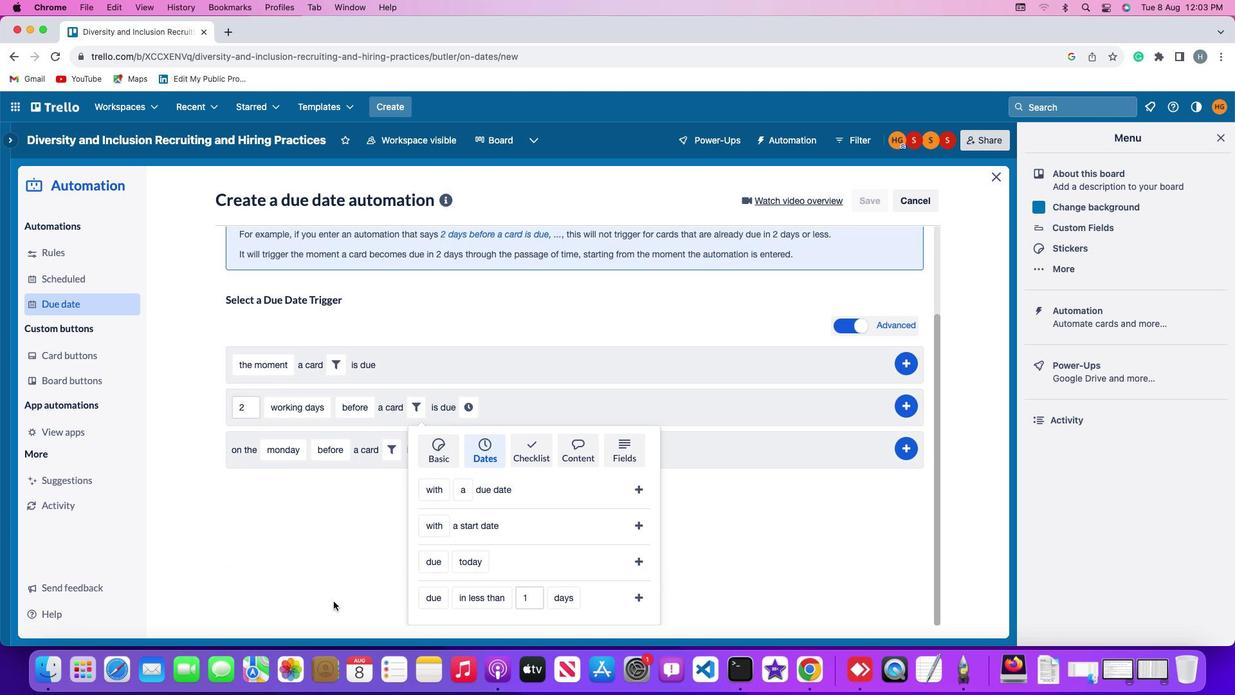 
Action: Mouse moved to (428, 560)
Screenshot: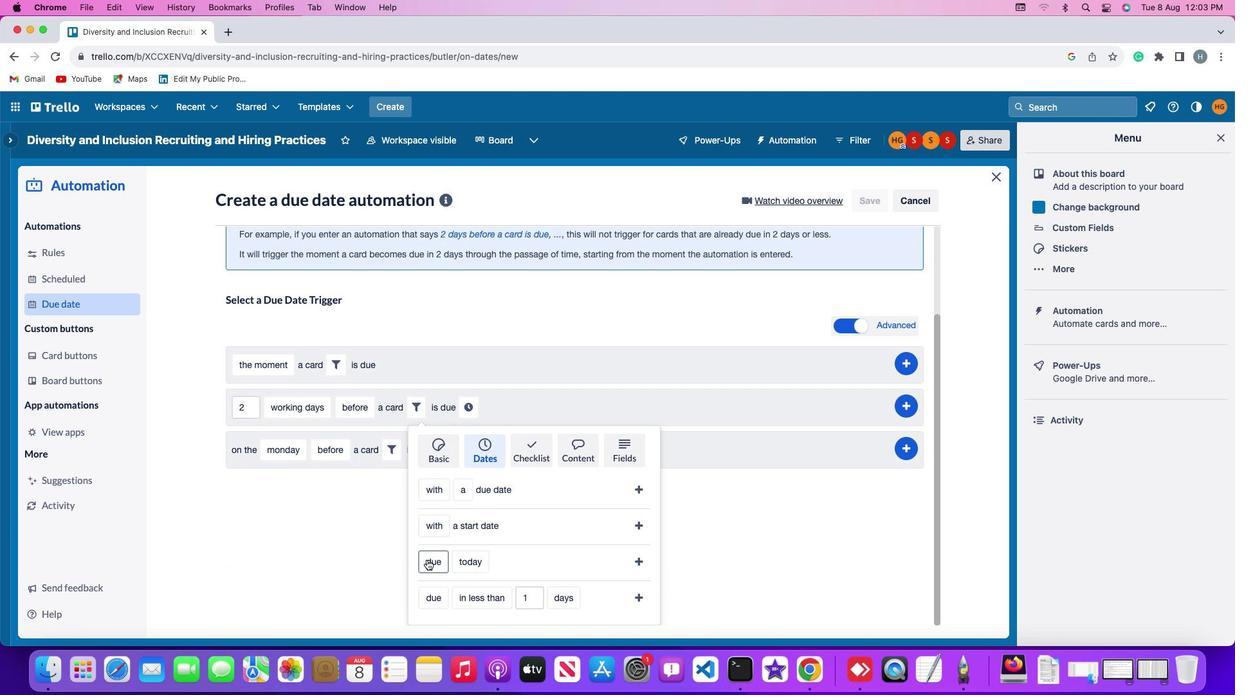 
Action: Mouse pressed left at (428, 560)
Screenshot: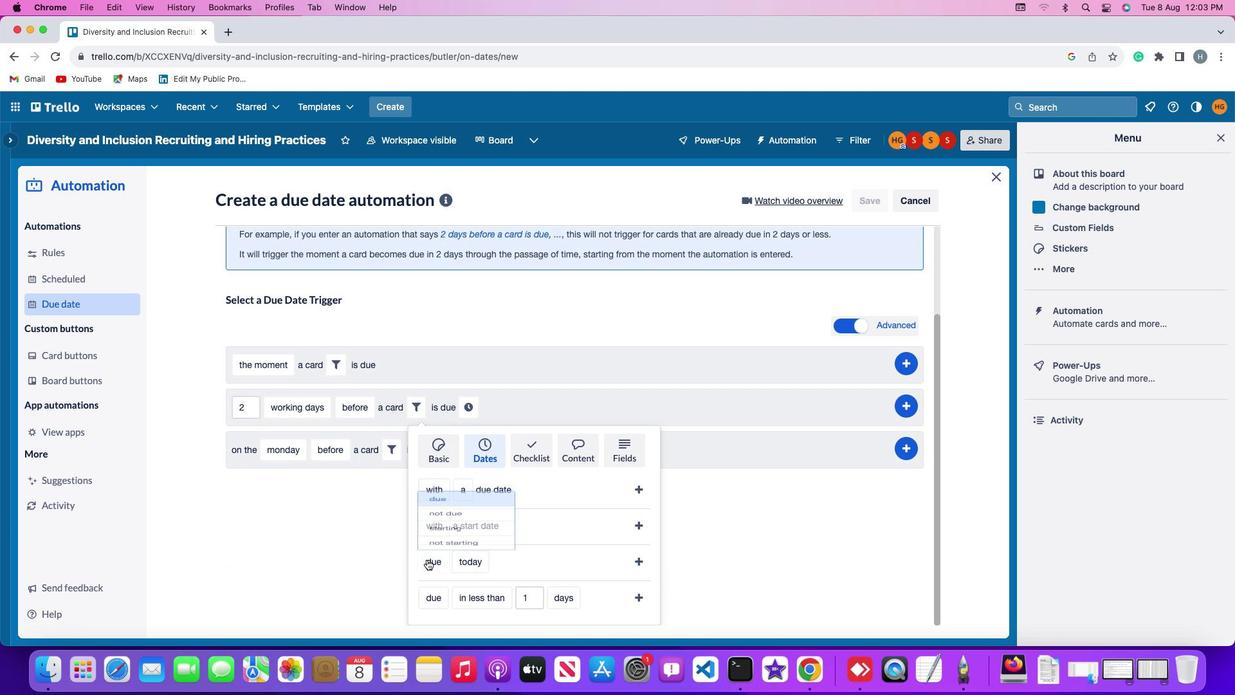 
Action: Mouse moved to (453, 461)
Screenshot: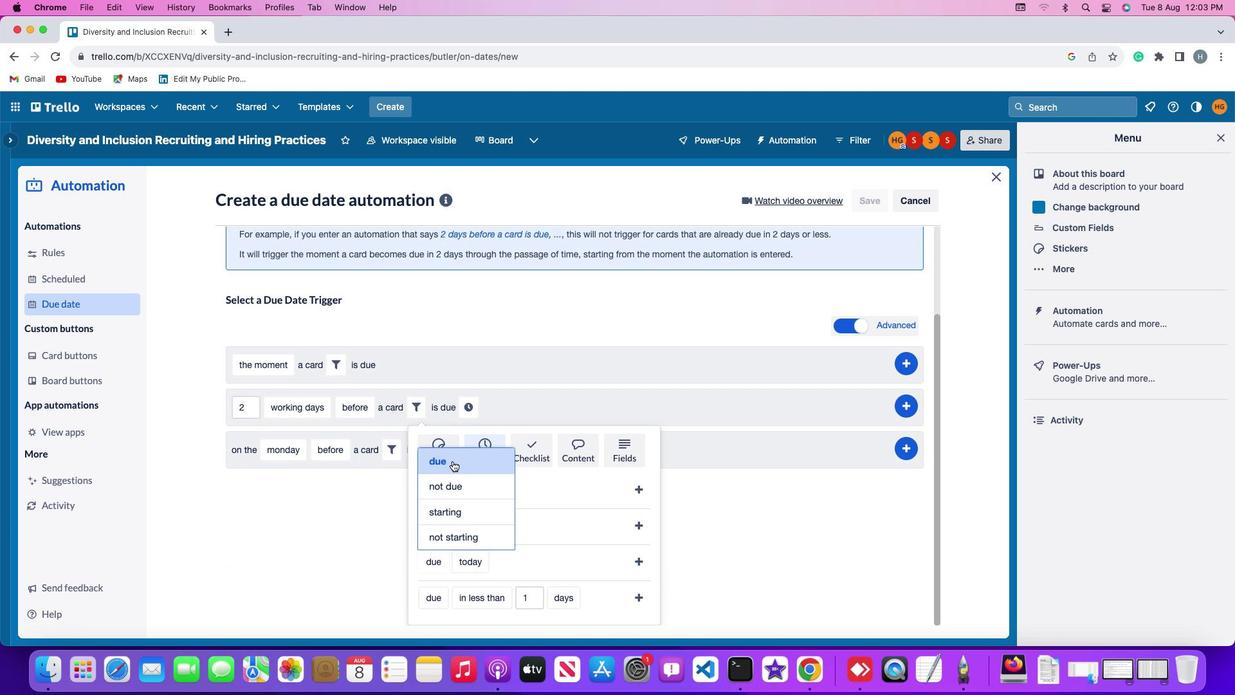 
Action: Mouse pressed left at (453, 461)
Screenshot: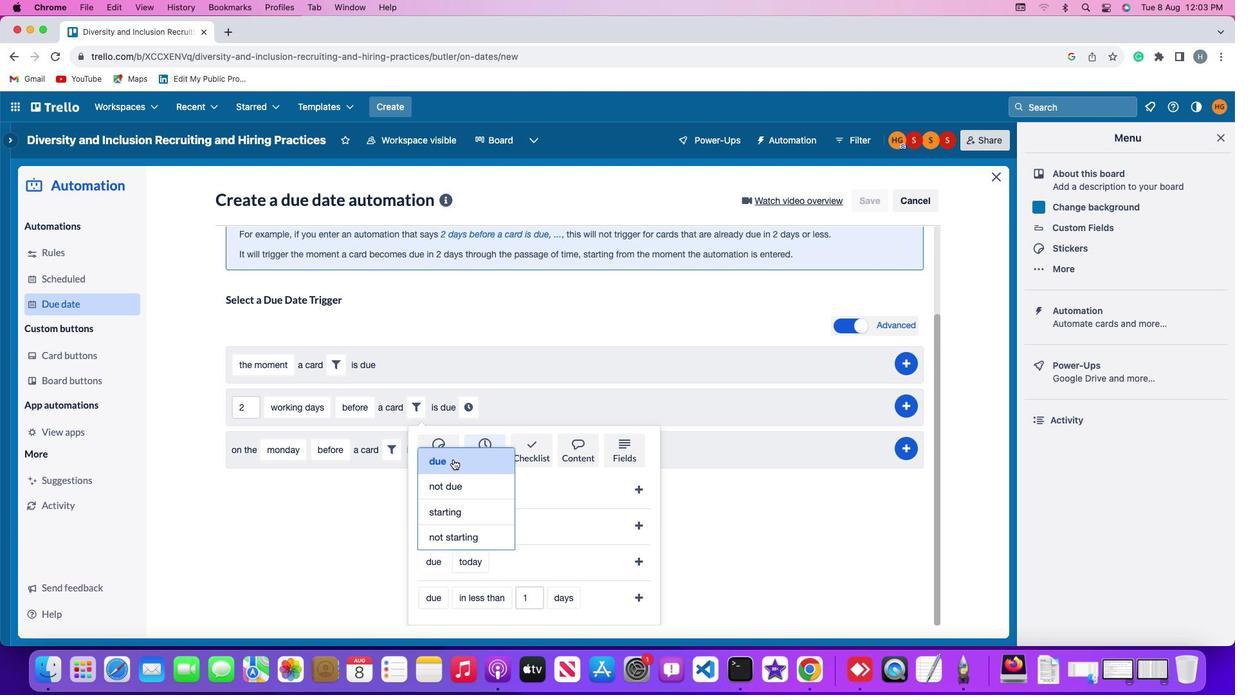 
Action: Mouse moved to (472, 565)
Screenshot: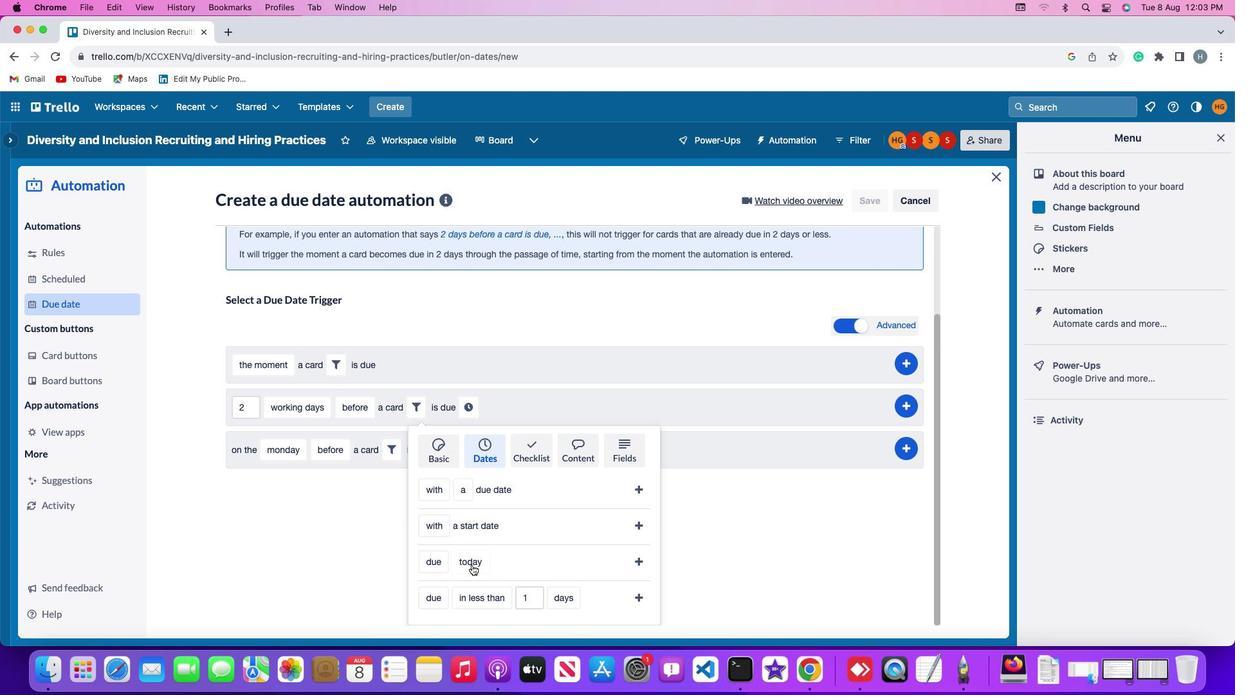 
Action: Mouse pressed left at (472, 565)
Screenshot: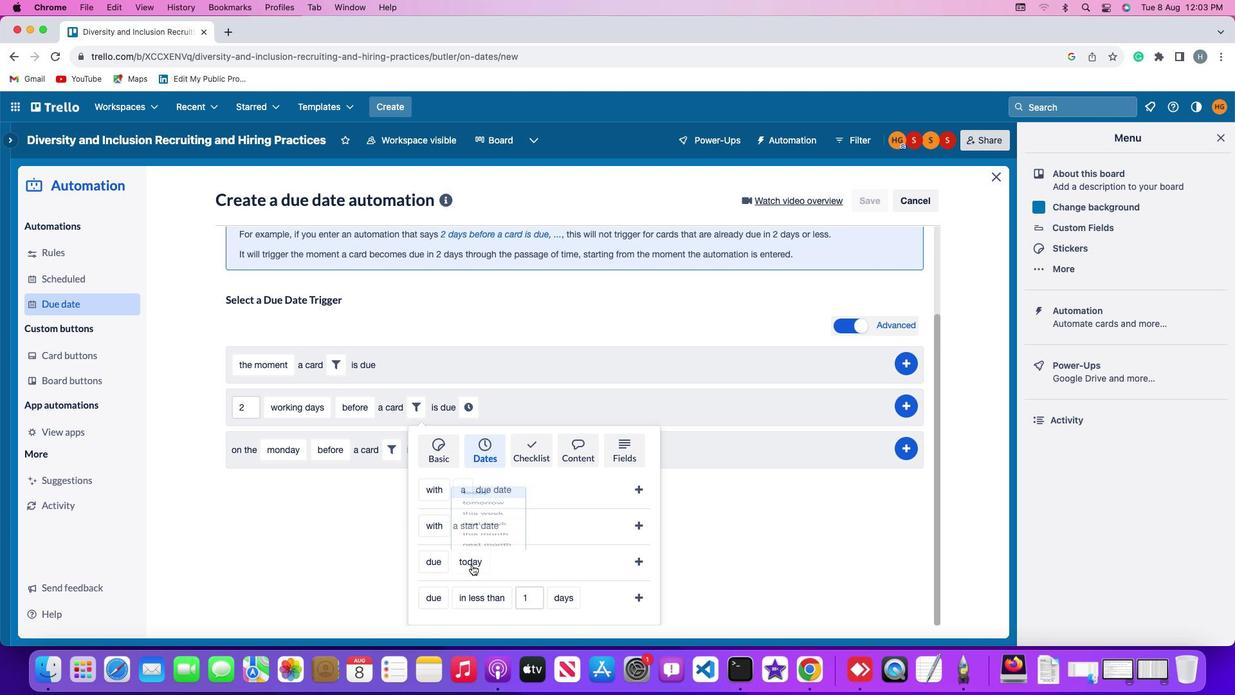 
Action: Mouse moved to (493, 458)
Screenshot: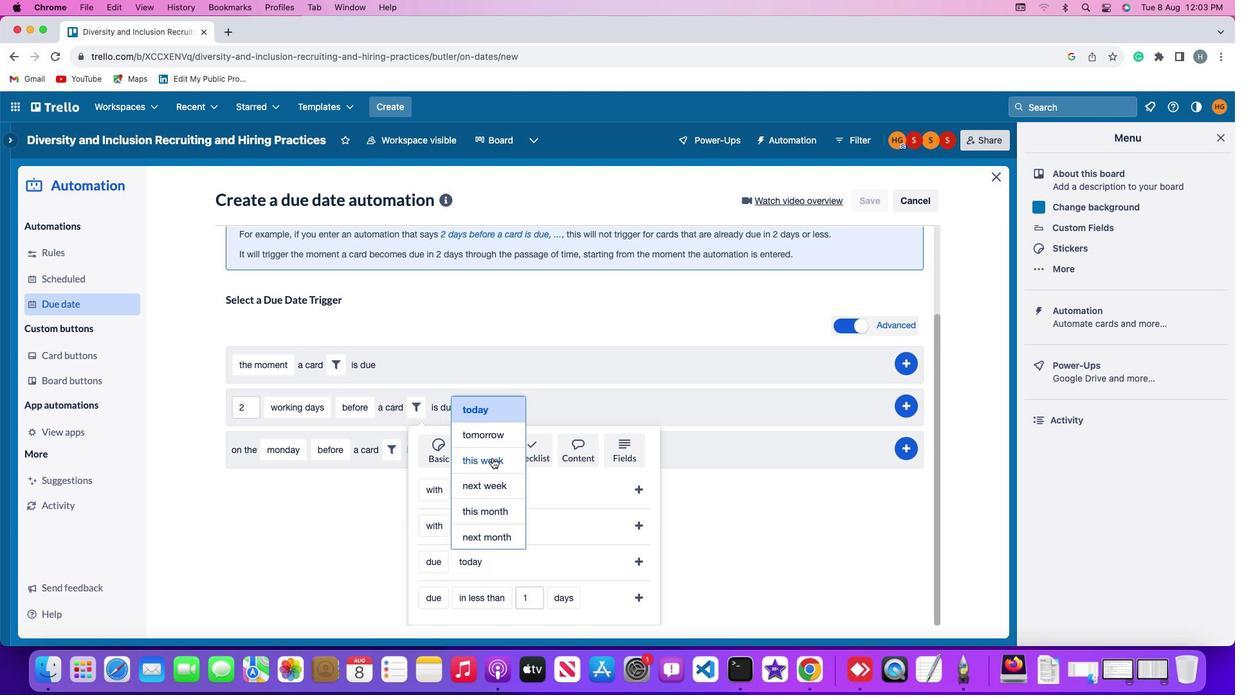 
Action: Mouse pressed left at (493, 458)
Screenshot: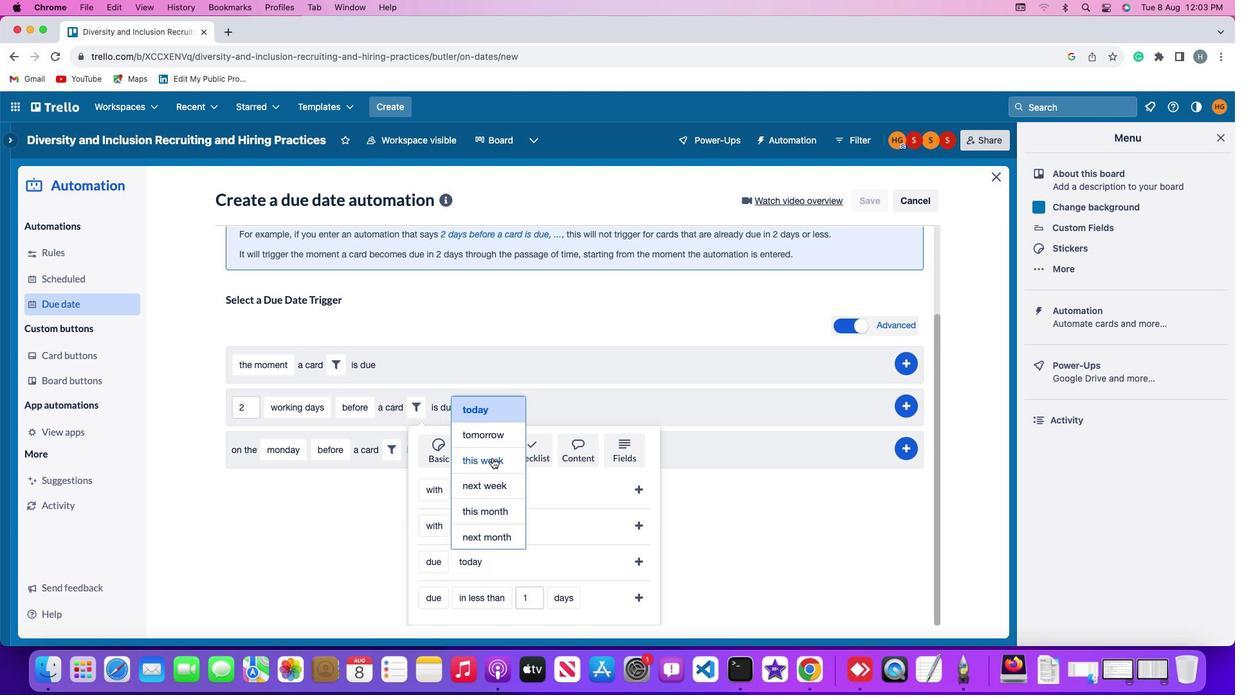 
Action: Mouse moved to (643, 559)
Screenshot: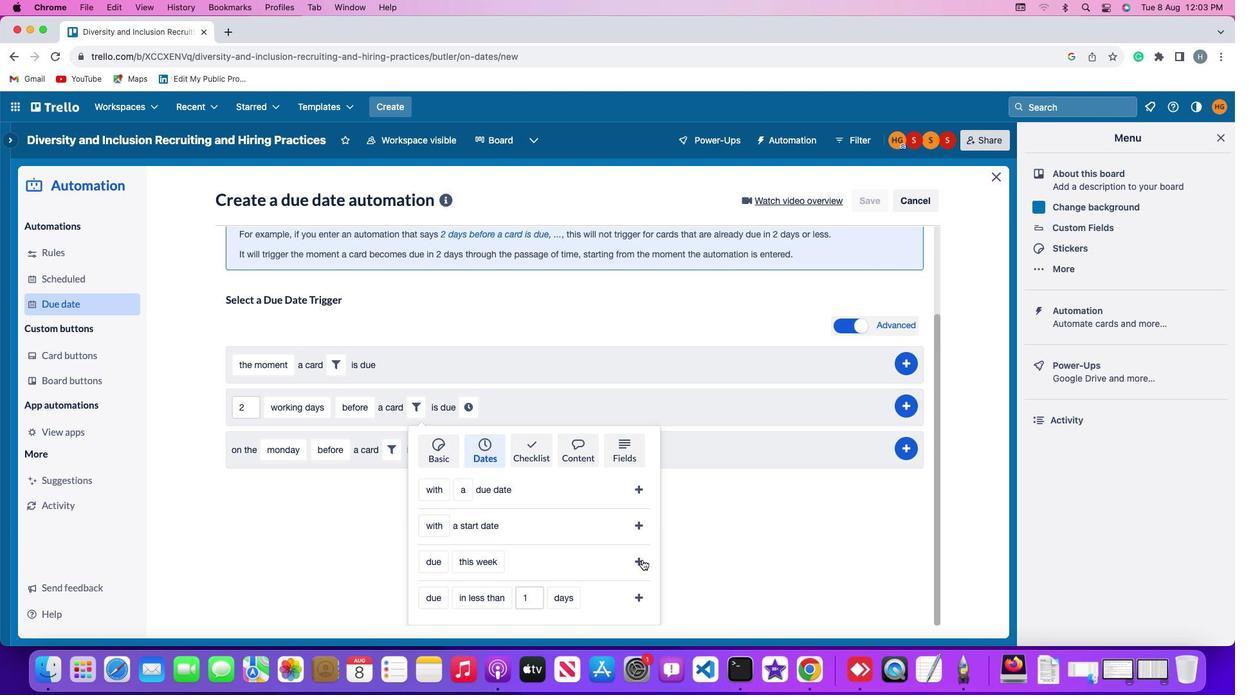 
Action: Mouse pressed left at (643, 559)
Screenshot: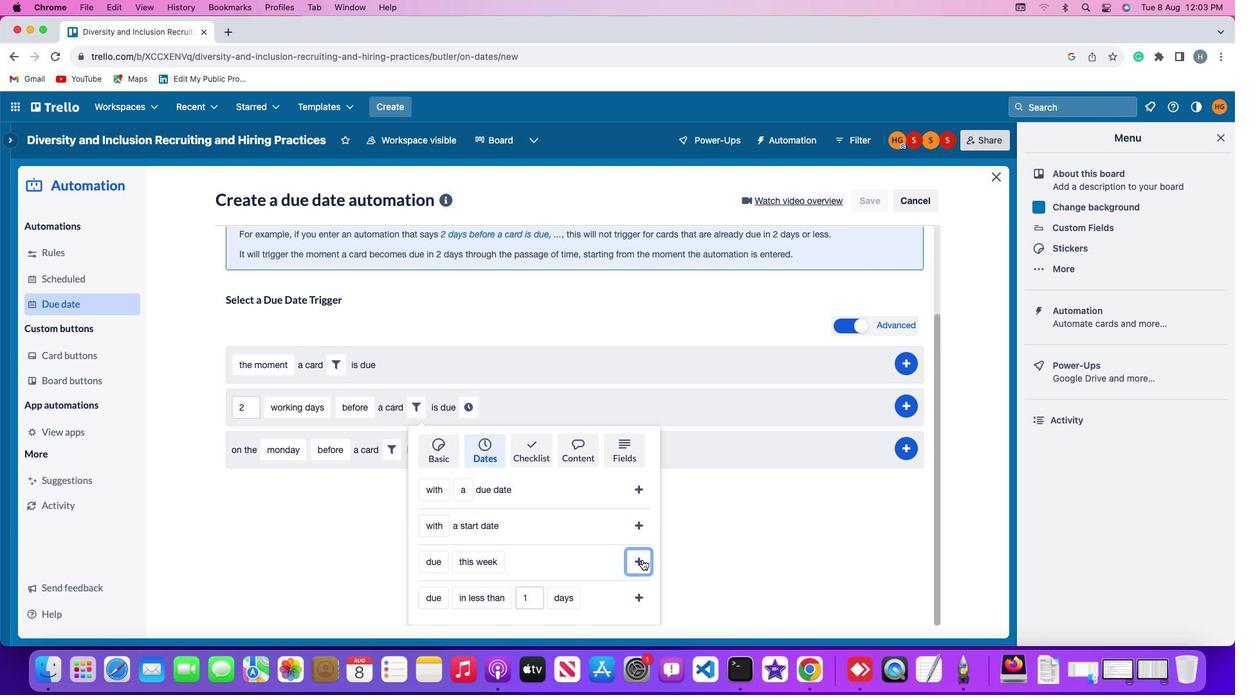 
Action: Mouse moved to (550, 517)
Screenshot: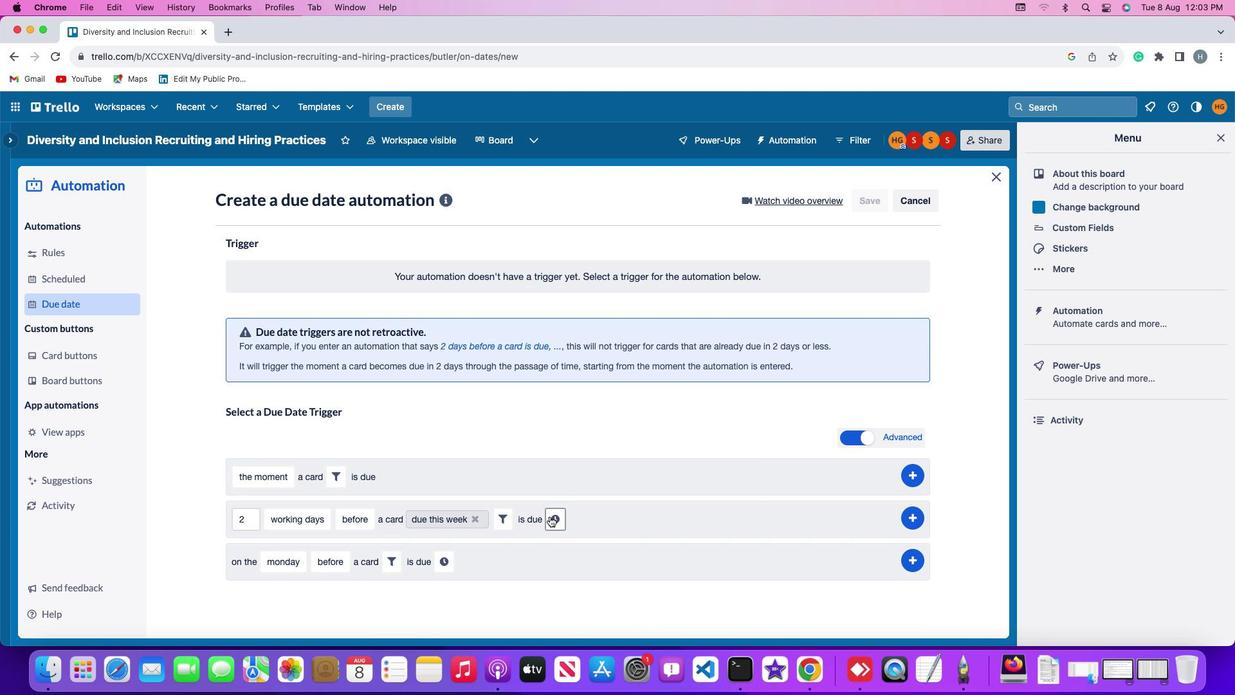 
Action: Mouse pressed left at (550, 517)
Screenshot: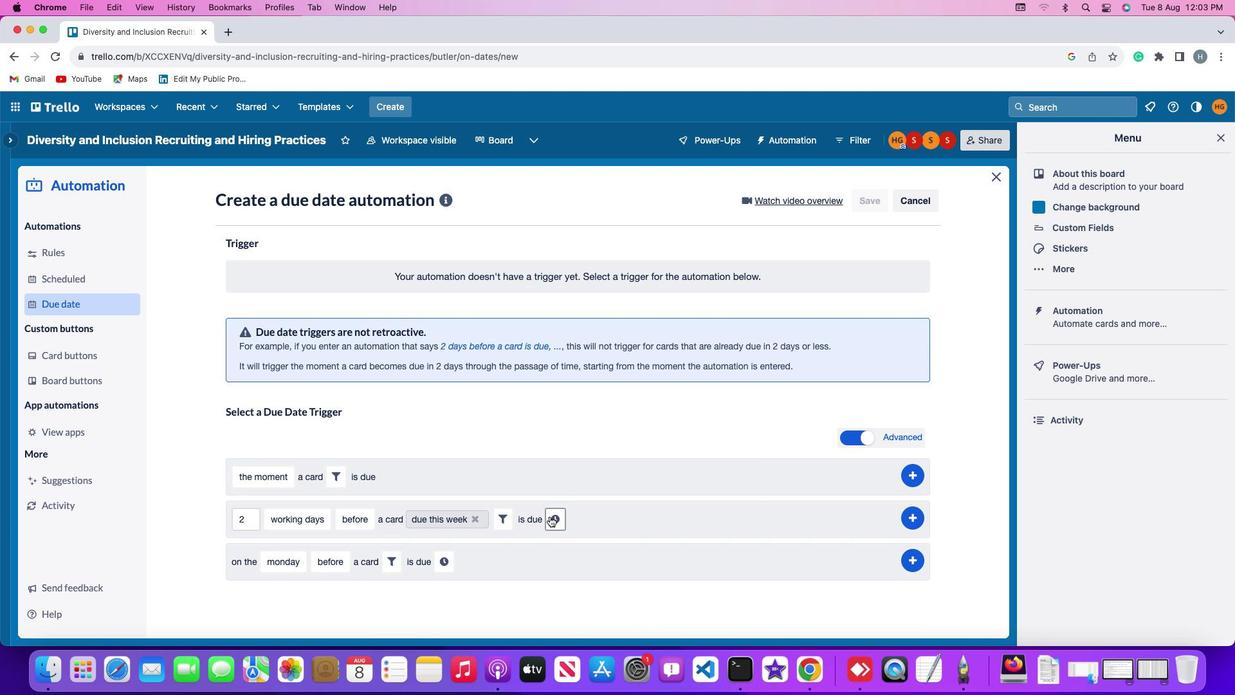 
Action: Mouse moved to (585, 523)
Screenshot: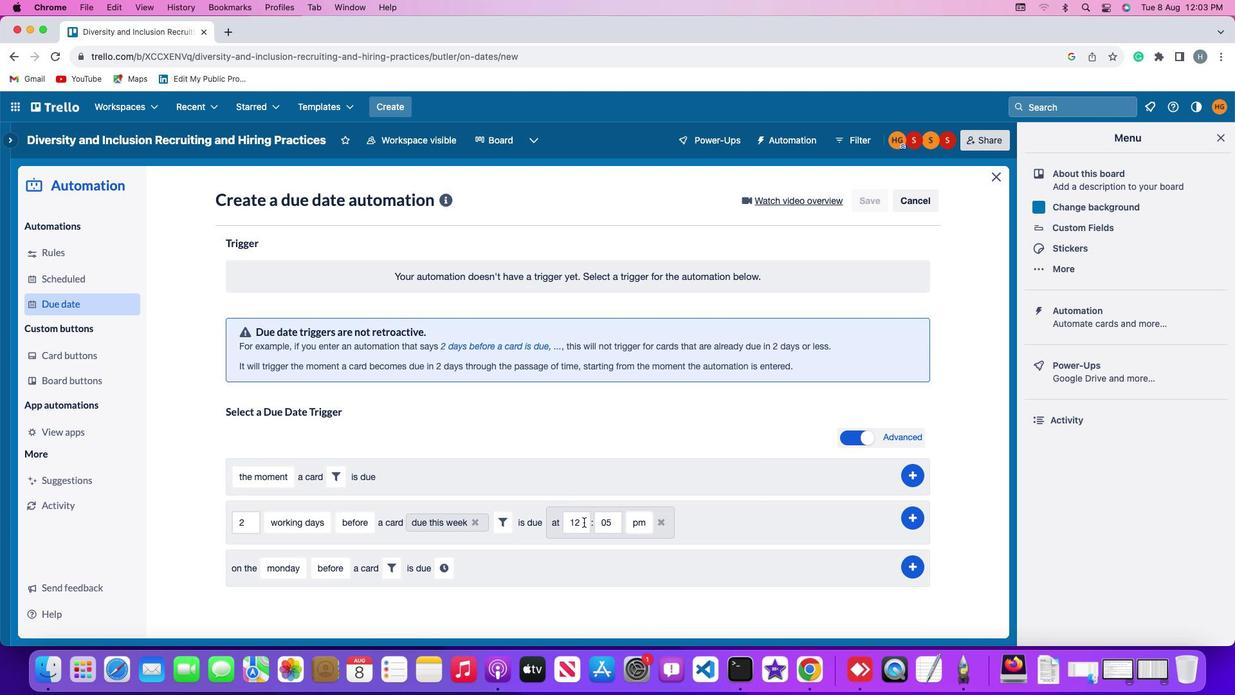 
Action: Mouse pressed left at (585, 523)
Screenshot: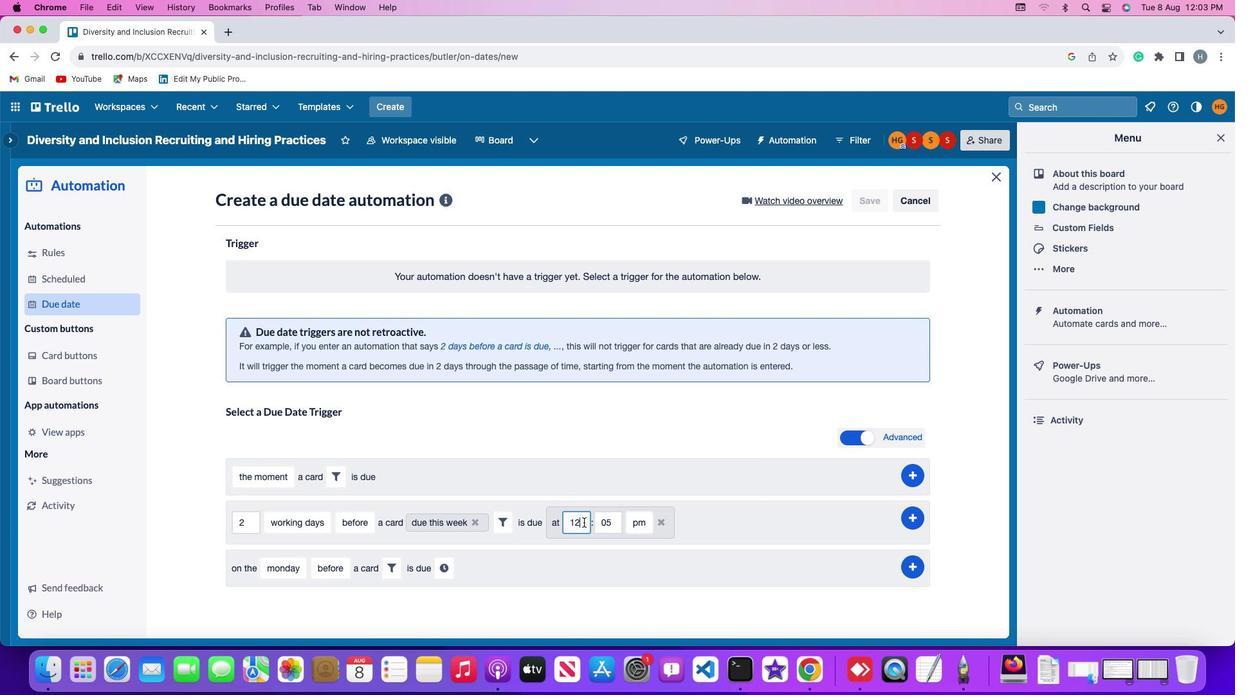 
Action: Key pressed Key.backspaceKey.backspace'1''1'
Screenshot: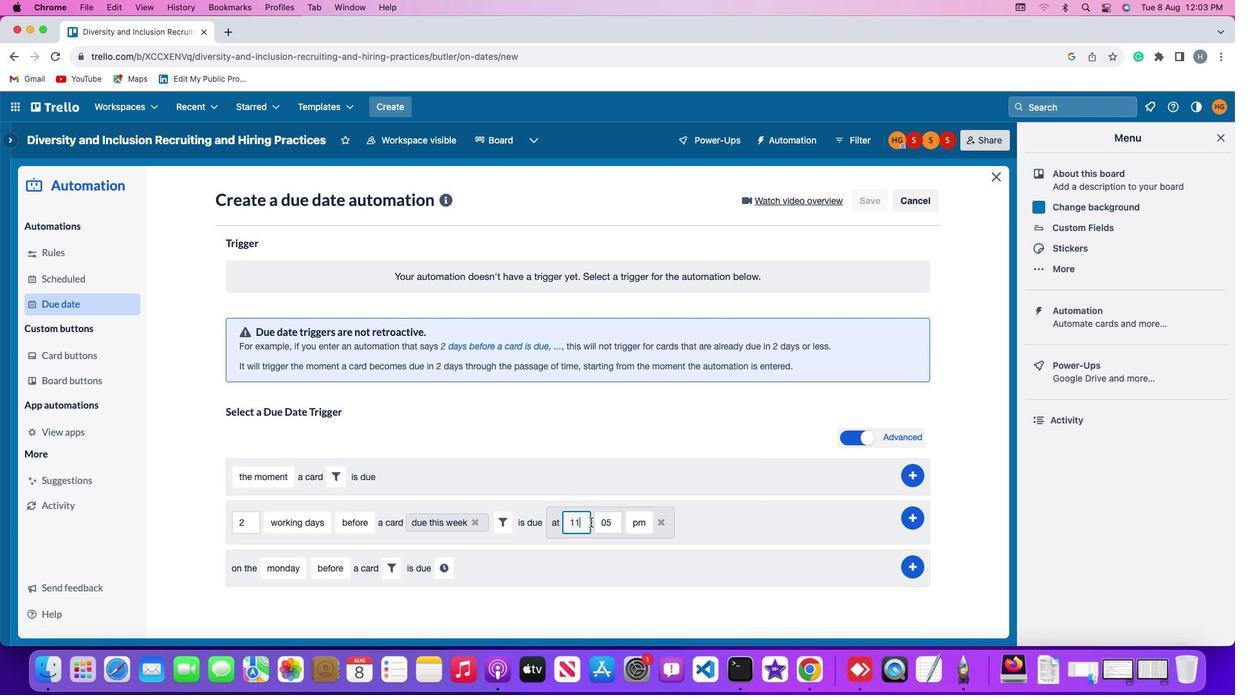 
Action: Mouse moved to (615, 523)
Screenshot: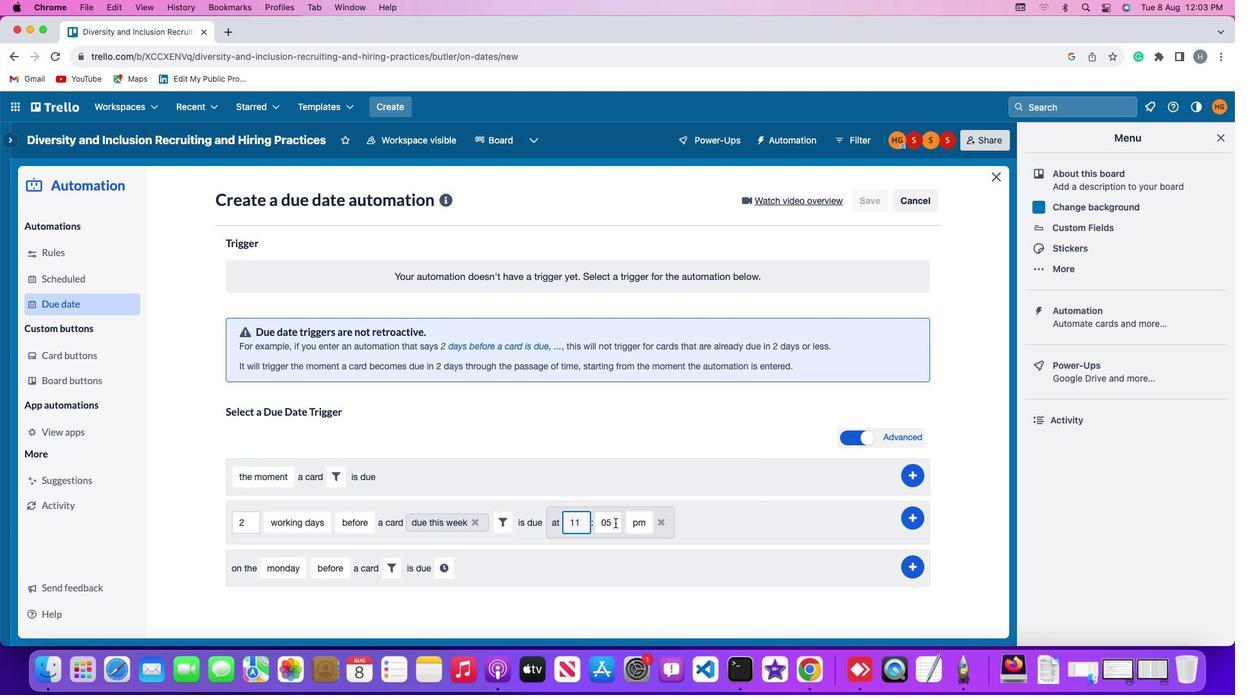 
Action: Mouse pressed left at (615, 523)
Screenshot: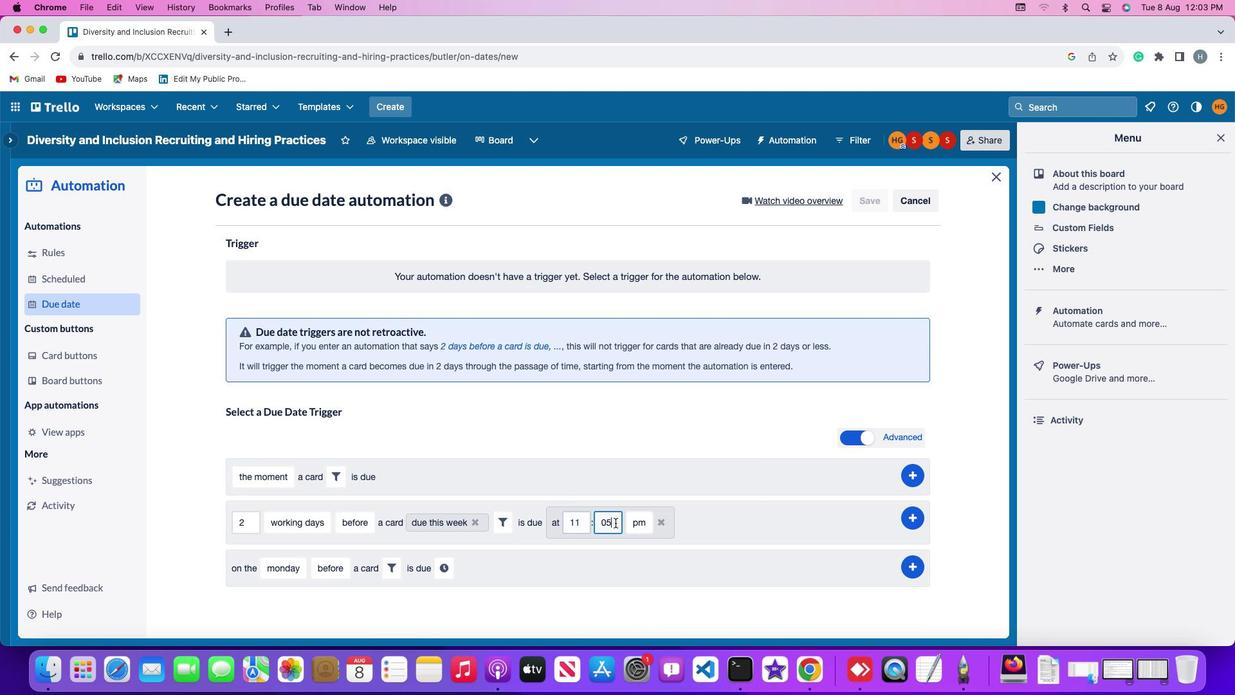 
Action: Key pressed Key.backspaceKey.backspaceKey.backspace'0''0'
Screenshot: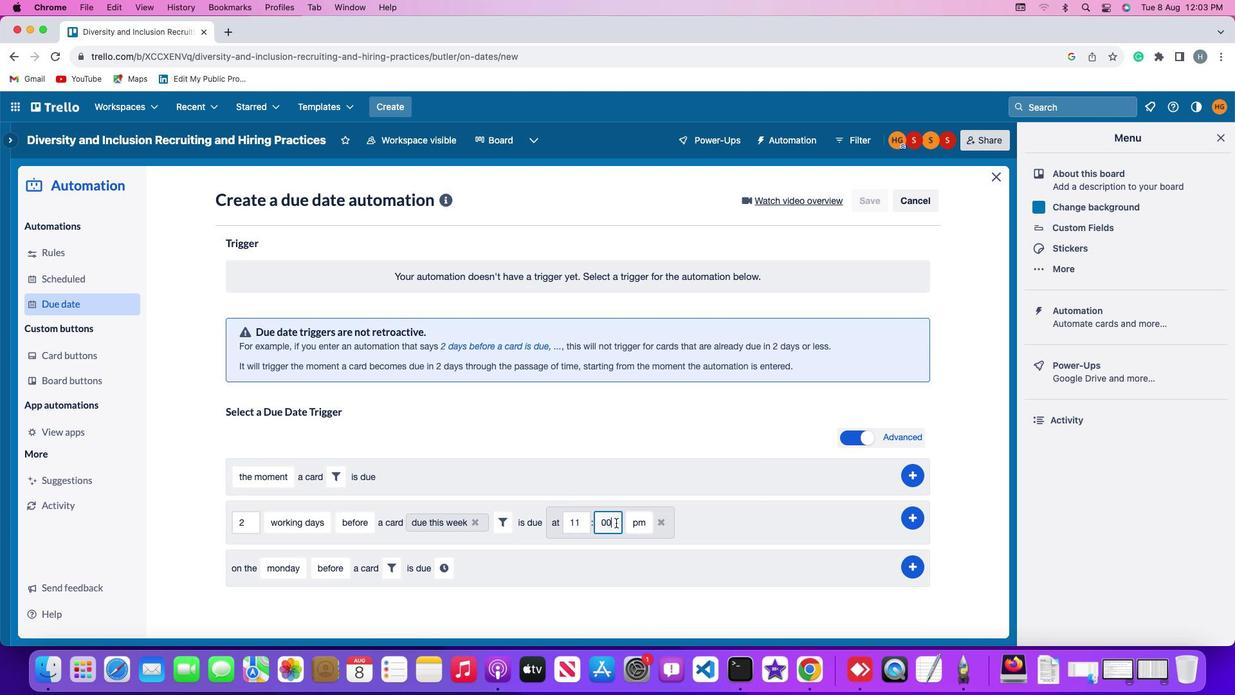 
Action: Mouse moved to (639, 523)
Screenshot: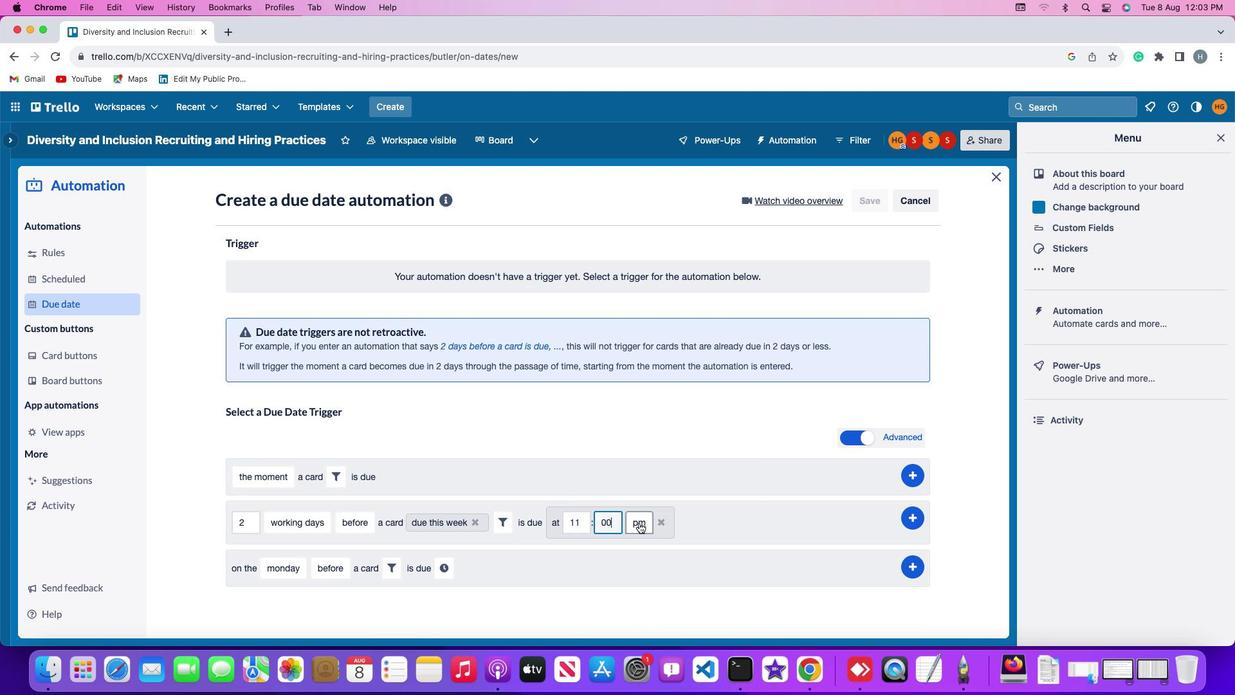 
Action: Mouse pressed left at (639, 523)
Screenshot: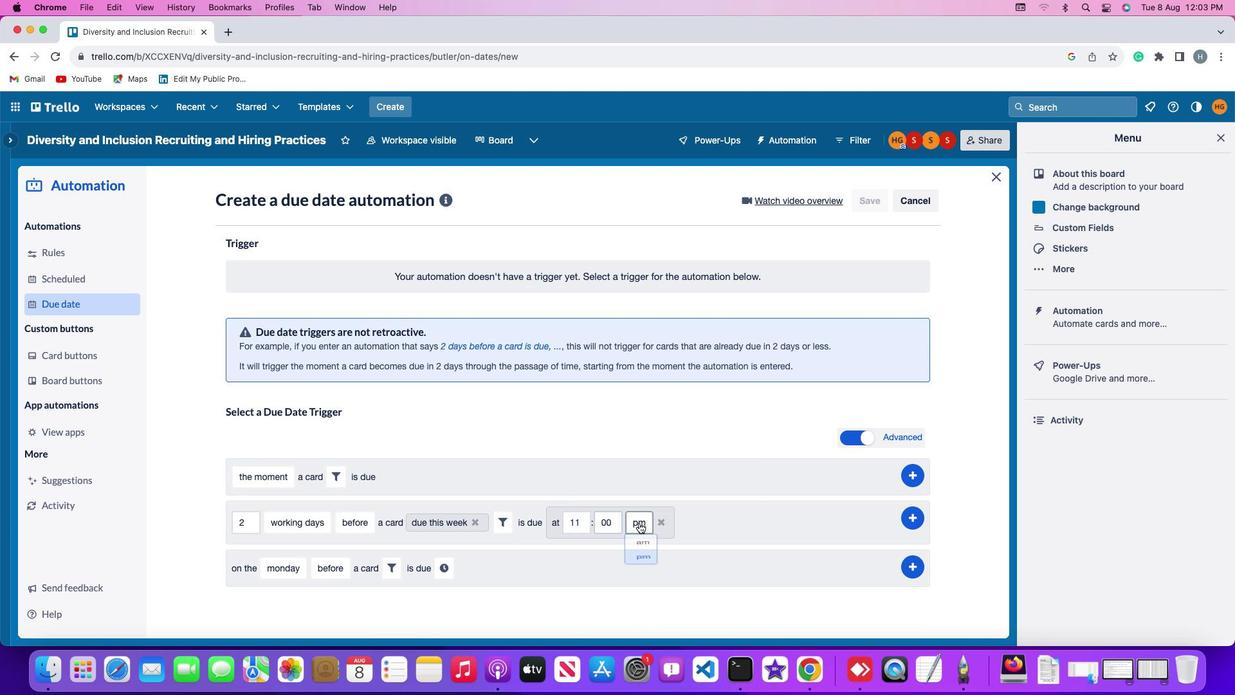 
Action: Mouse moved to (643, 550)
Screenshot: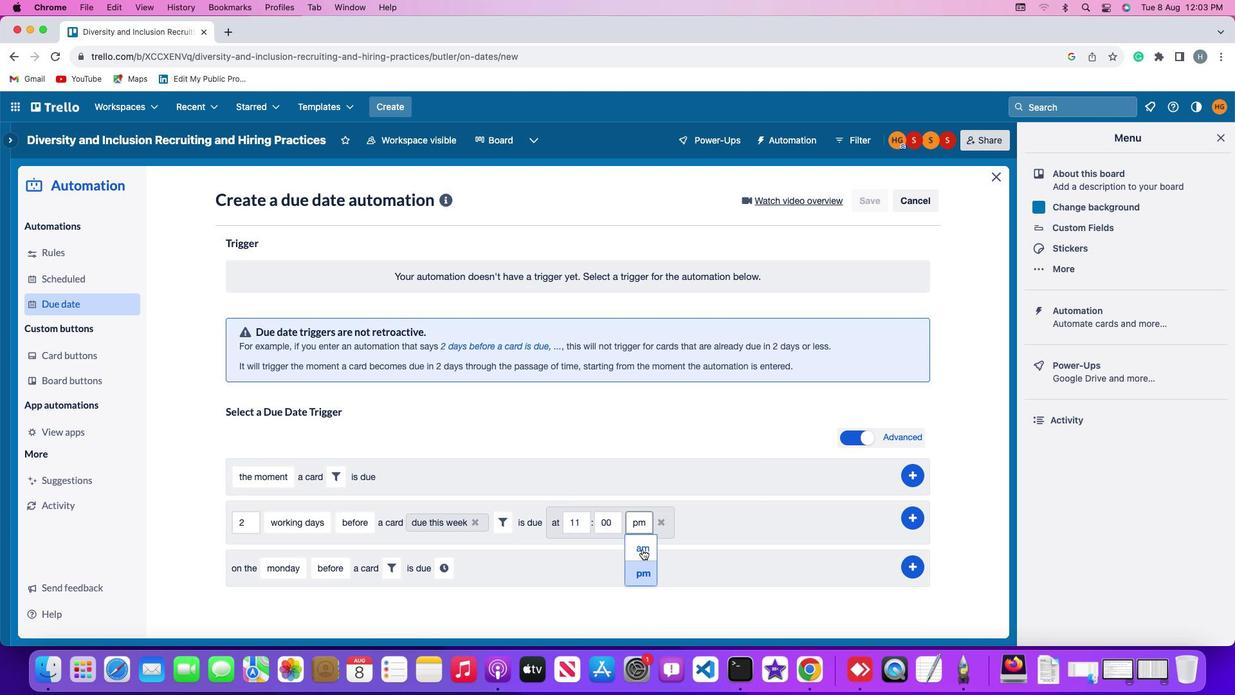 
Action: Mouse pressed left at (643, 550)
Screenshot: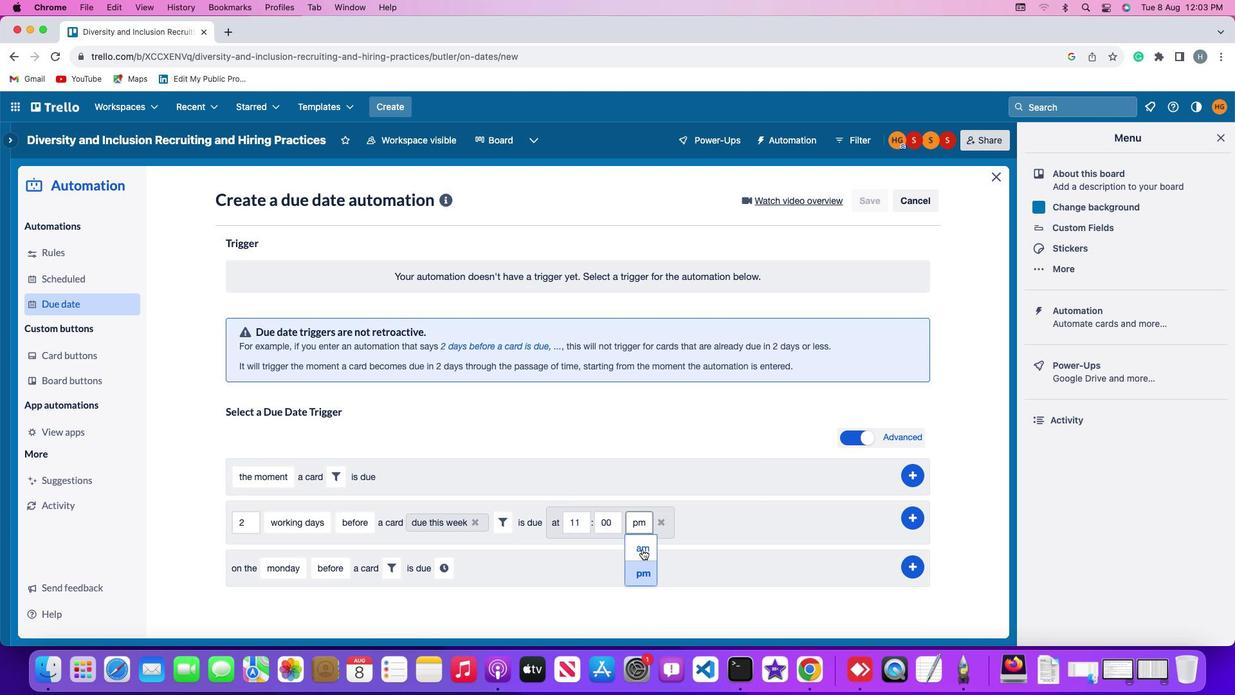 
Action: Mouse moved to (917, 518)
Screenshot: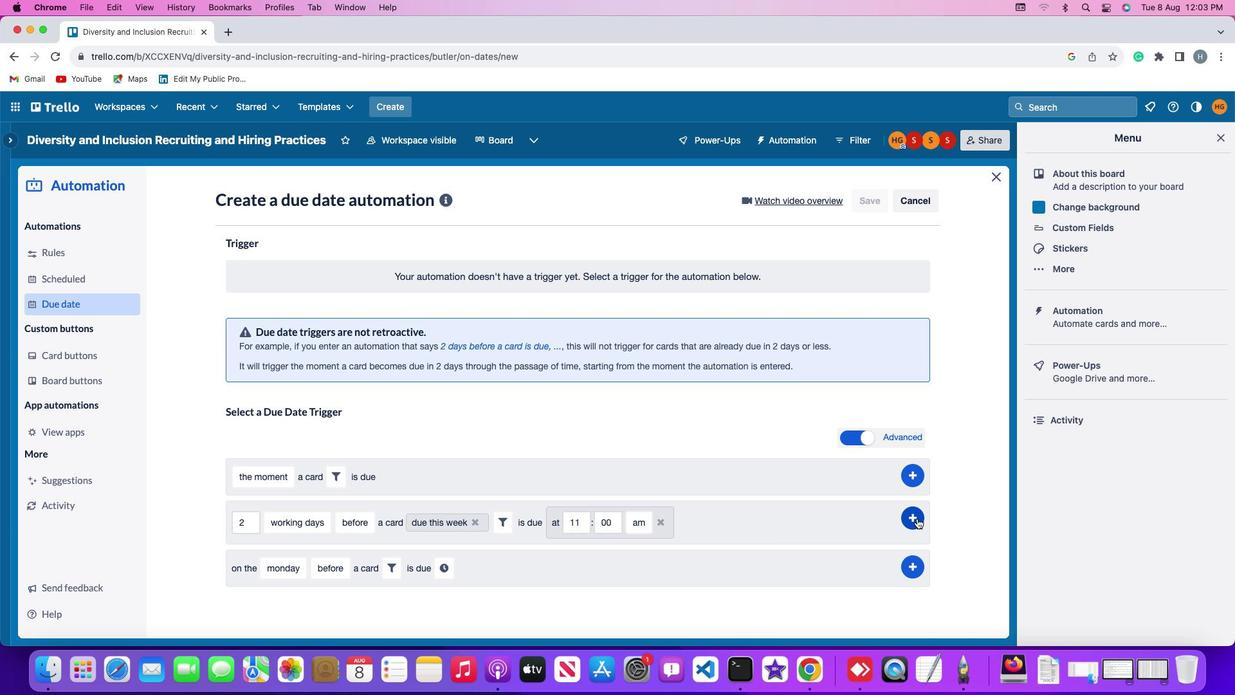 
Action: Mouse pressed left at (917, 518)
Screenshot: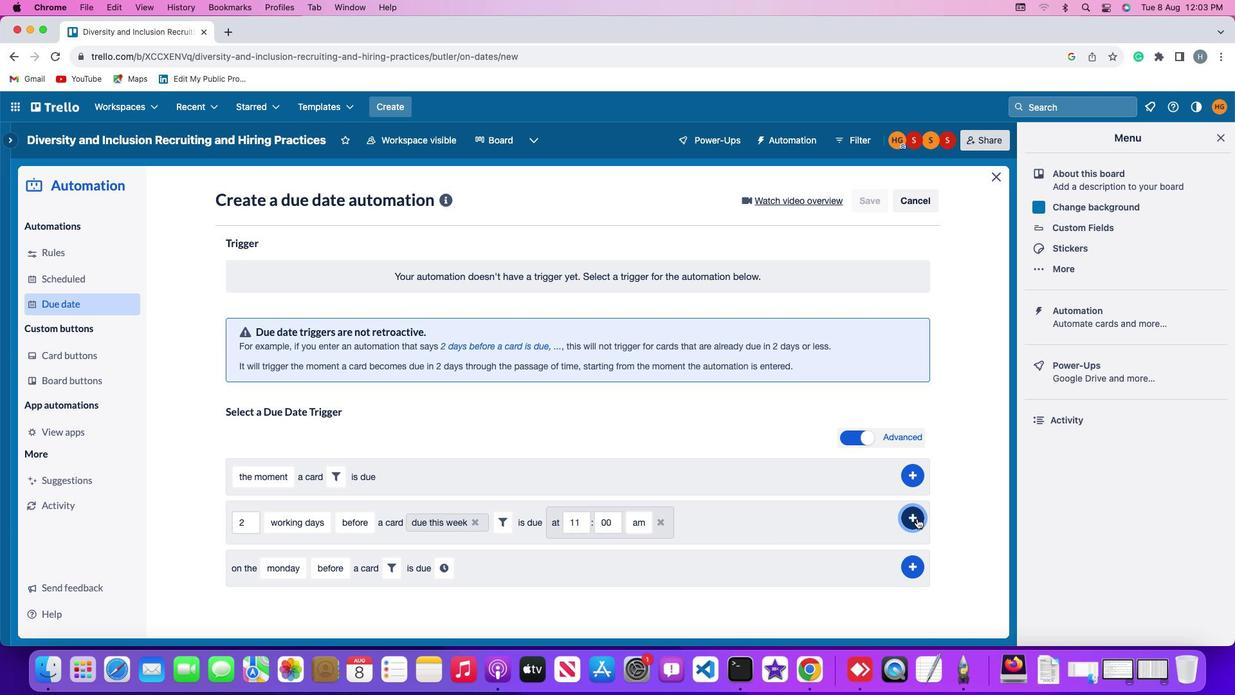 
Action: Mouse moved to (973, 420)
Screenshot: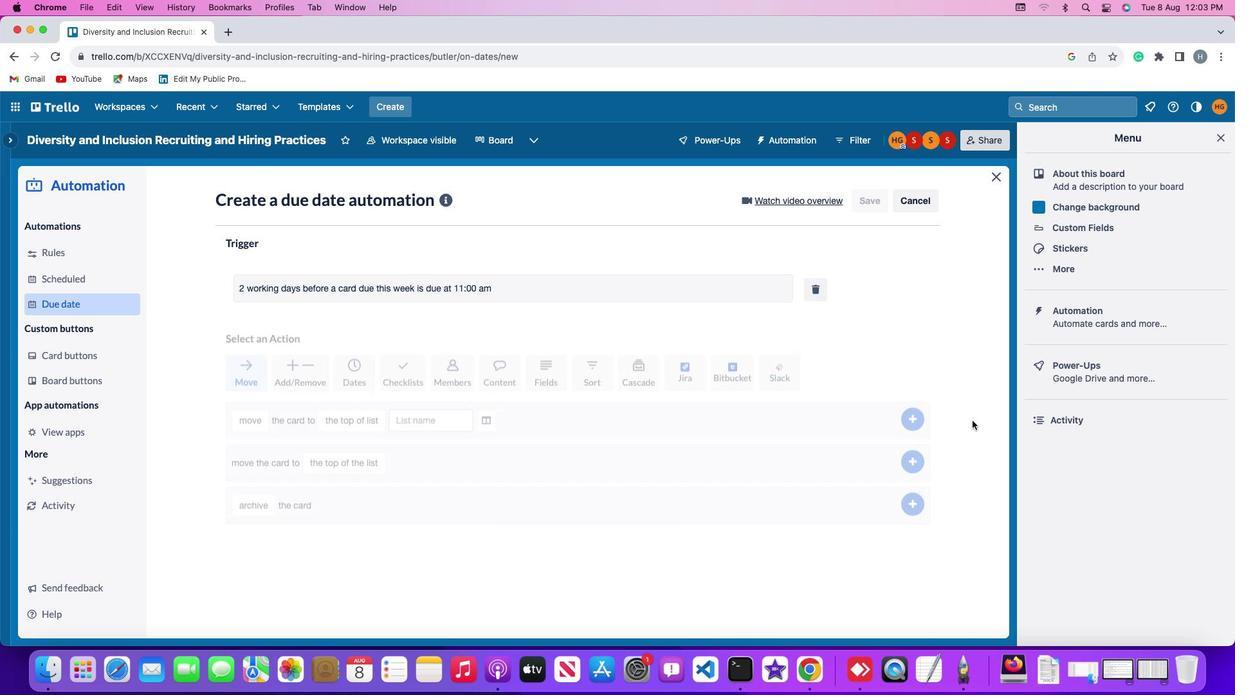 
